 Task: Find connections with filter location Villa Allende with filter topic #healthcarewith filter profile language Potuguese with filter current company Biocon with filter school Vignan's Institute of Information Technology, Beside VSEZ, Duvvada, Gajuwaka,Vadlapudi (P.O)Pin-530049 (CC-L3) with filter industry Breweries with filter service category Life Insurance with filter keywords title Mining Engineer
Action: Mouse moved to (511, 105)
Screenshot: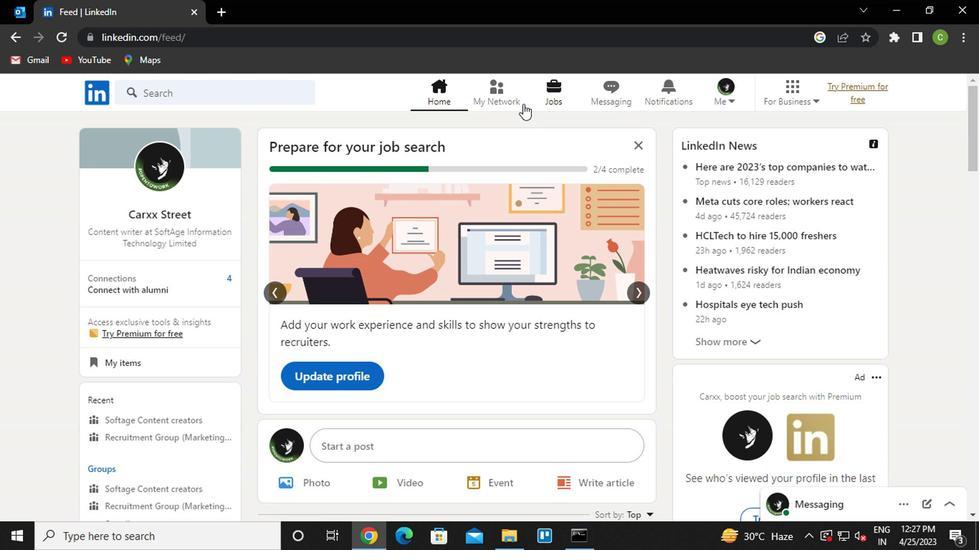 
Action: Mouse pressed left at (511, 105)
Screenshot: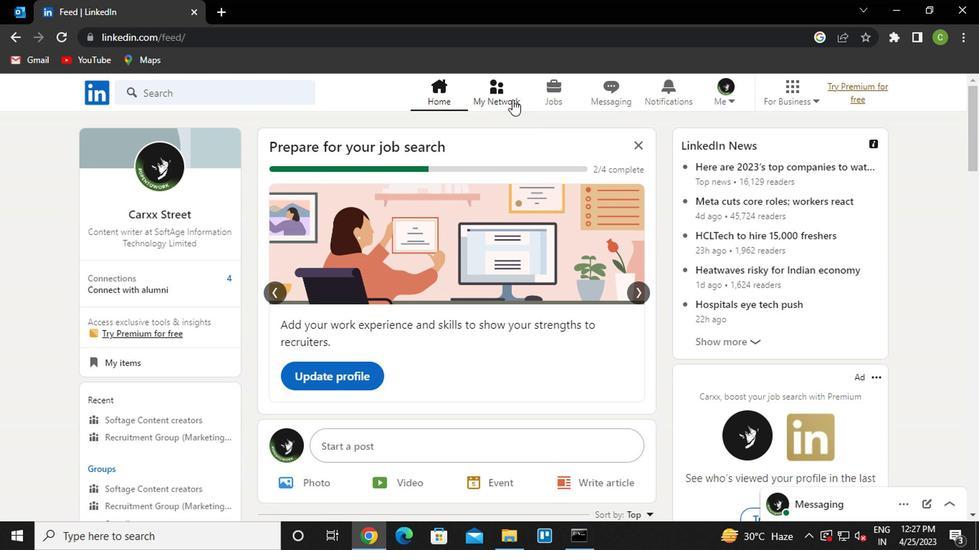 
Action: Mouse moved to (210, 182)
Screenshot: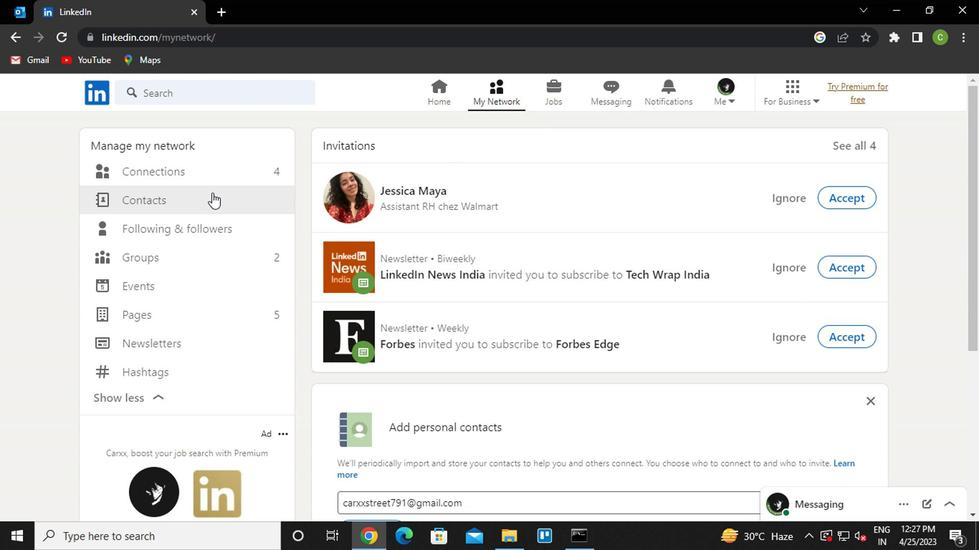 
Action: Mouse pressed left at (210, 182)
Screenshot: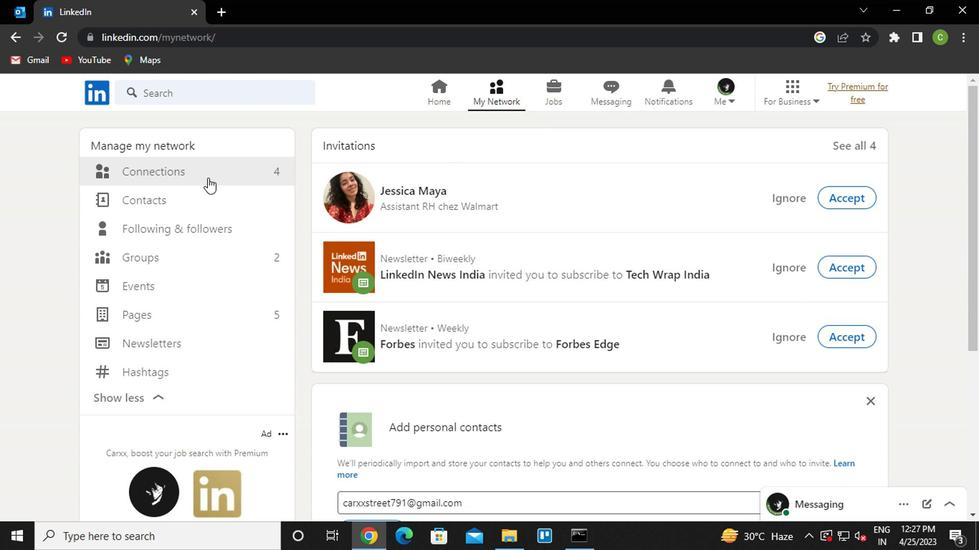
Action: Mouse moved to (574, 180)
Screenshot: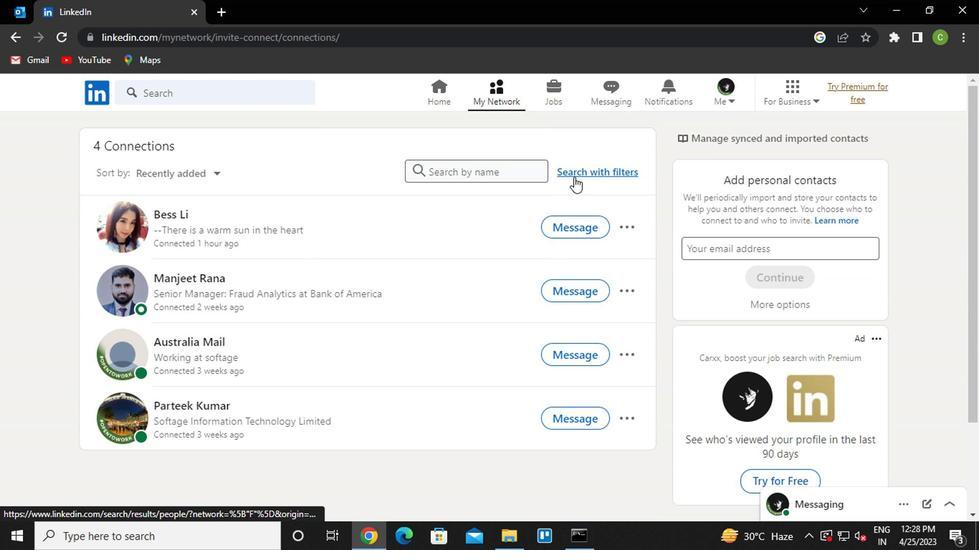 
Action: Mouse pressed left at (574, 180)
Screenshot: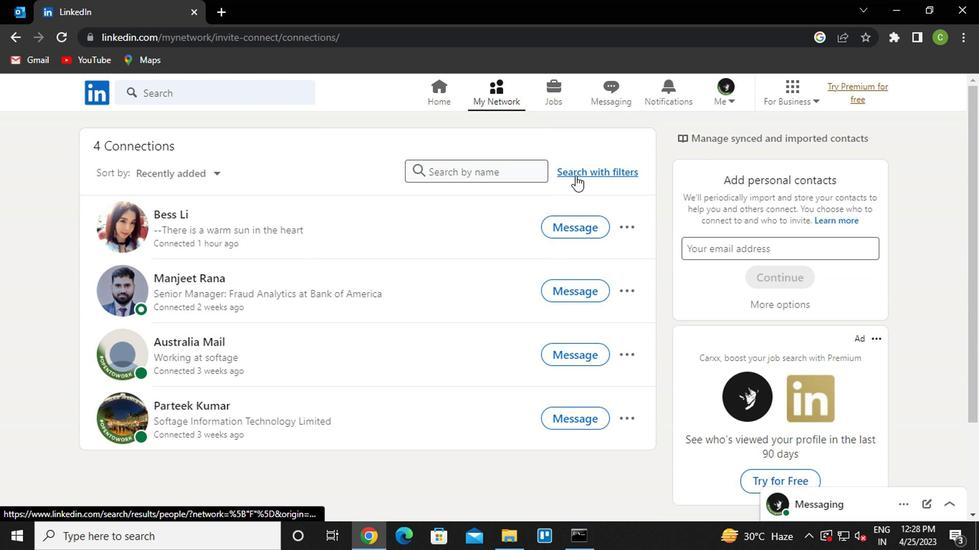 
Action: Mouse moved to (491, 139)
Screenshot: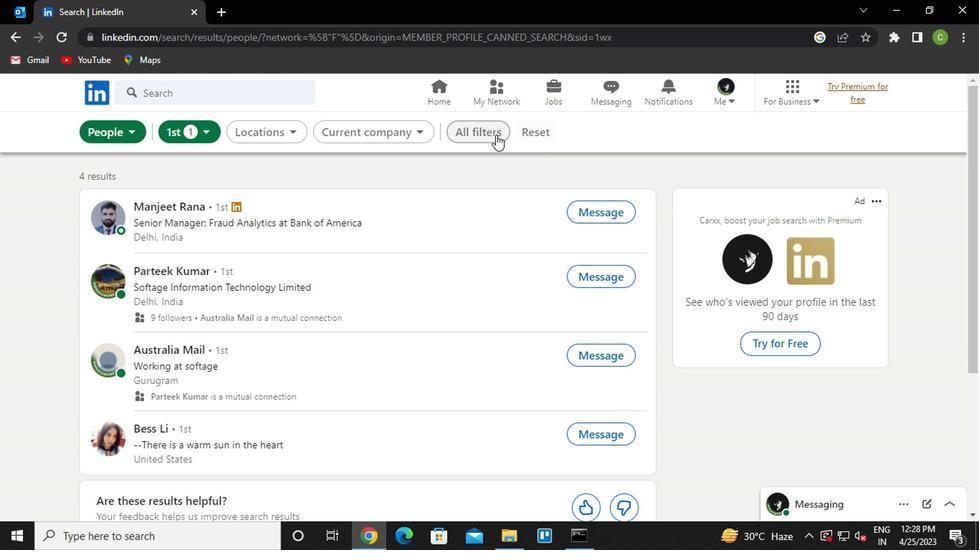 
Action: Mouse pressed left at (491, 139)
Screenshot: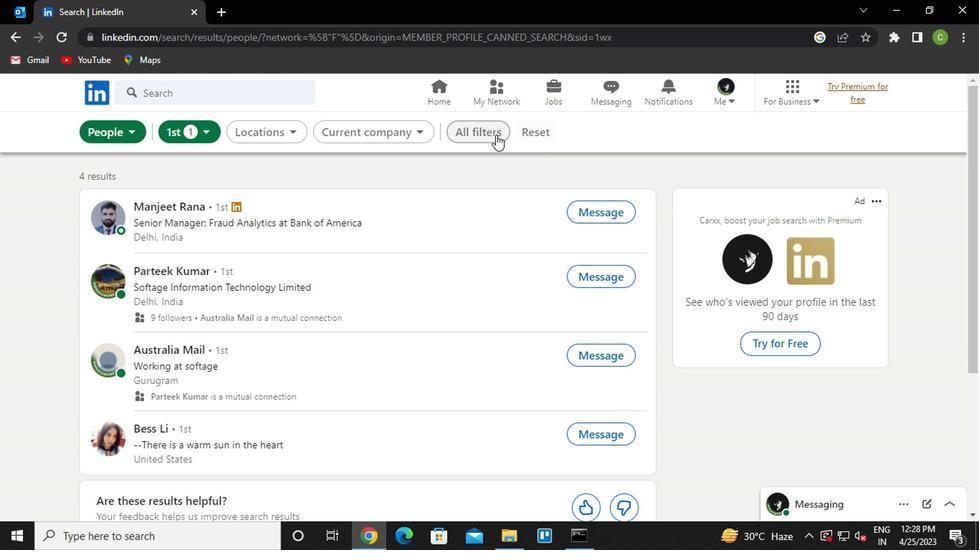
Action: Mouse moved to (765, 283)
Screenshot: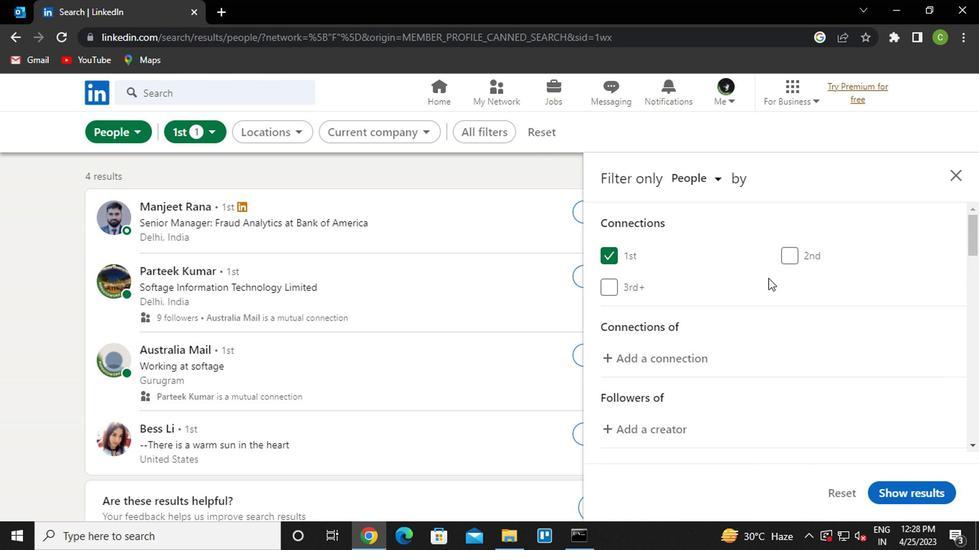 
Action: Mouse scrolled (765, 283) with delta (0, 0)
Screenshot: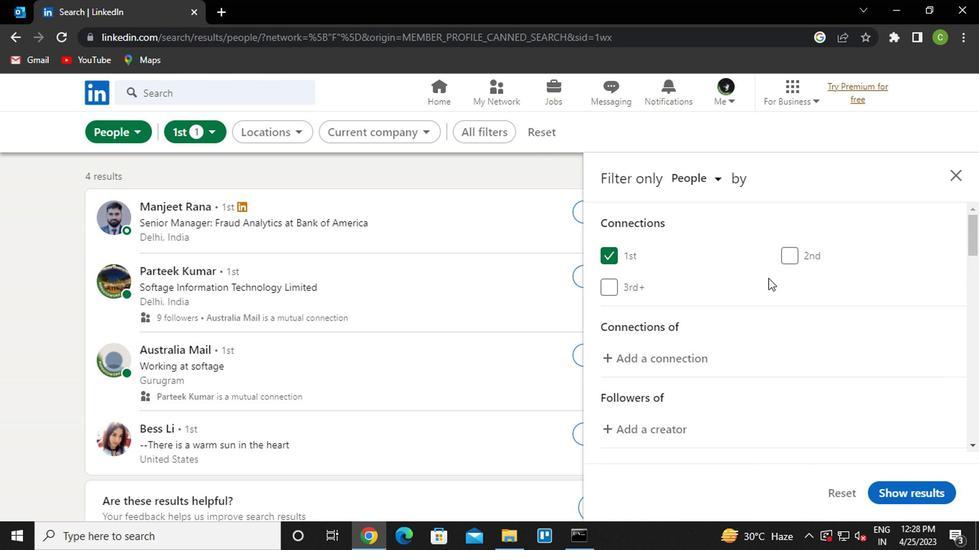 
Action: Mouse moved to (765, 287)
Screenshot: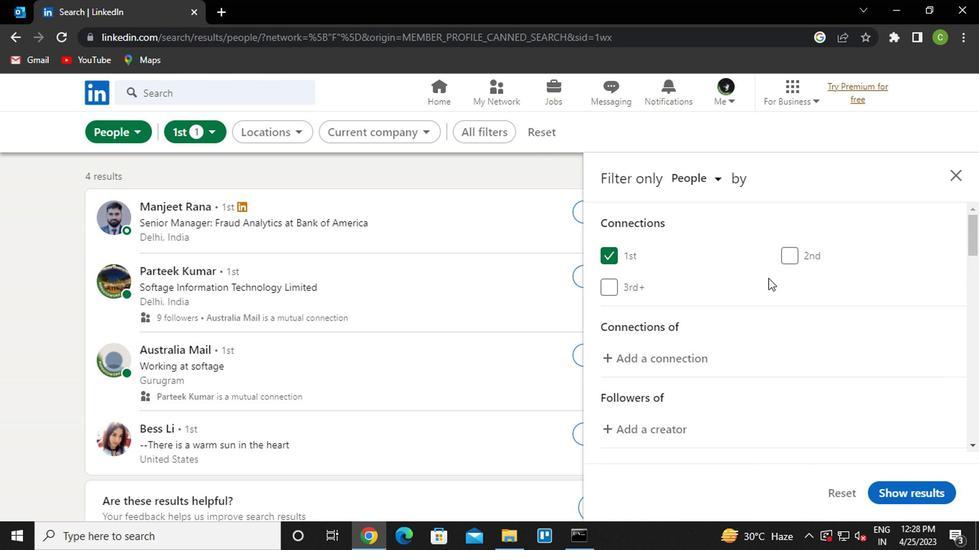 
Action: Mouse scrolled (765, 286) with delta (0, 0)
Screenshot: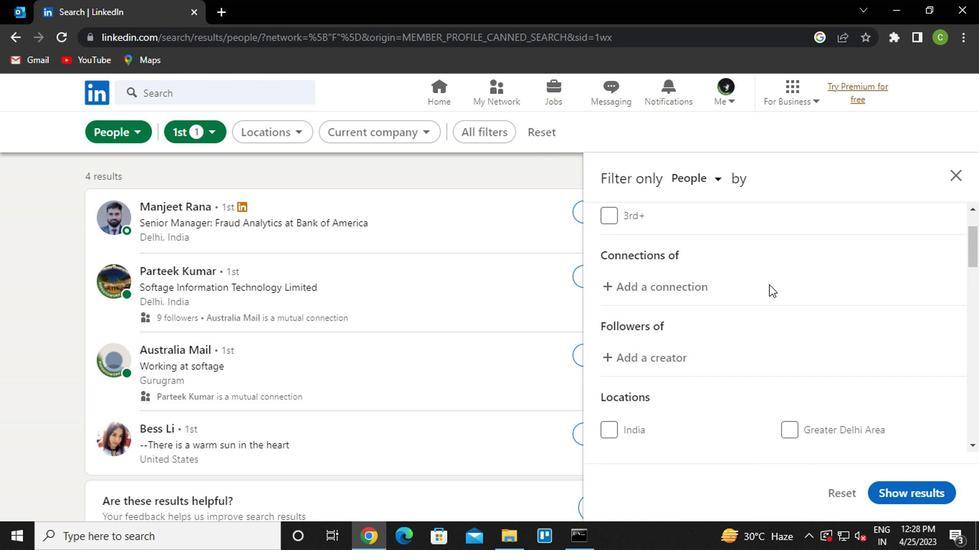 
Action: Mouse scrolled (765, 286) with delta (0, 0)
Screenshot: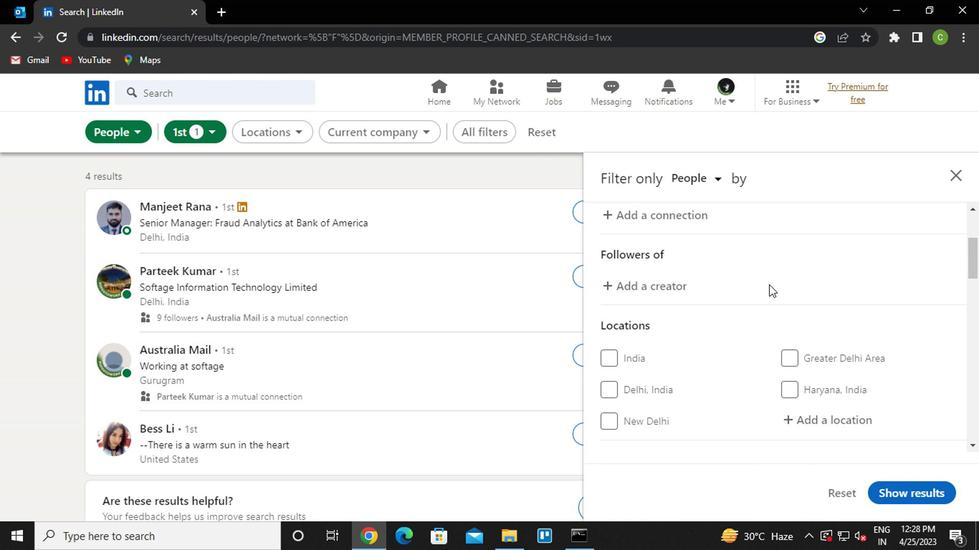 
Action: Mouse moved to (803, 345)
Screenshot: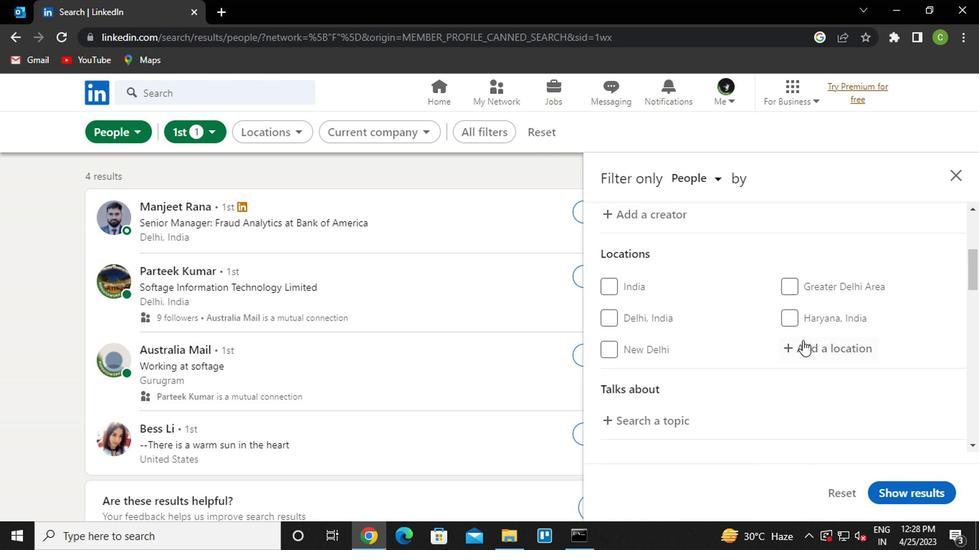 
Action: Mouse pressed left at (803, 345)
Screenshot: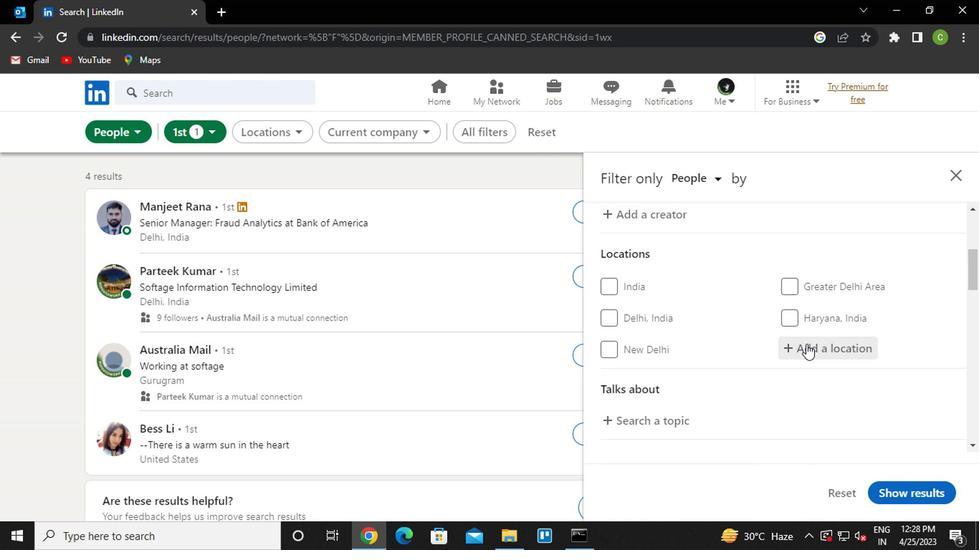 
Action: Mouse moved to (802, 347)
Screenshot: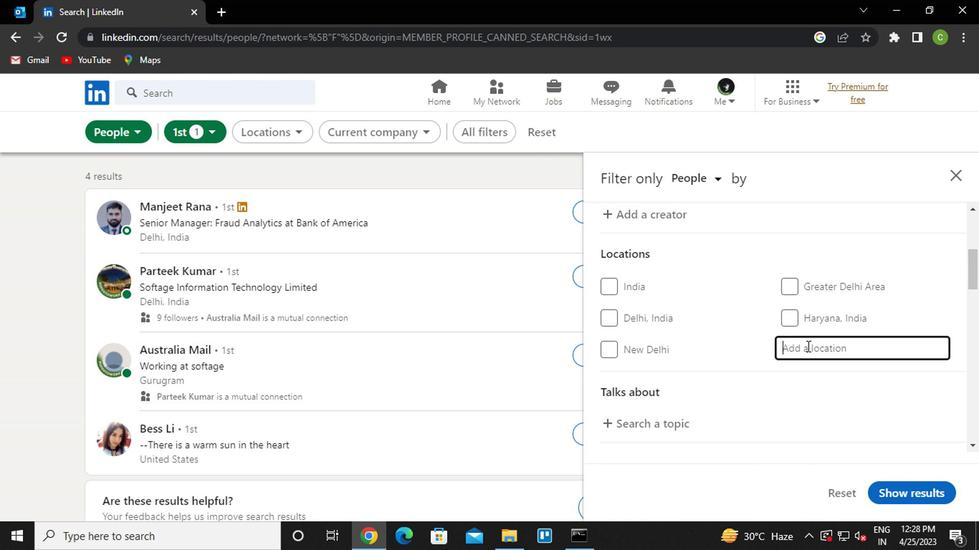 
Action: Key pressed <Key.caps_lock><Key.caps_lock>v<Key.caps_lock>illa<Key.space><Key.caps_lock>a<Key.caps_lock>llenda
Screenshot: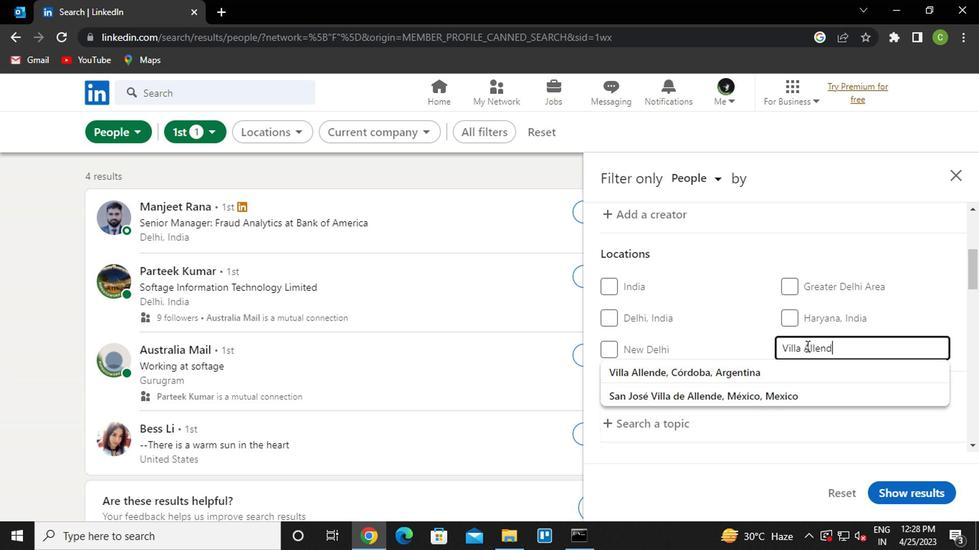 
Action: Mouse moved to (816, 357)
Screenshot: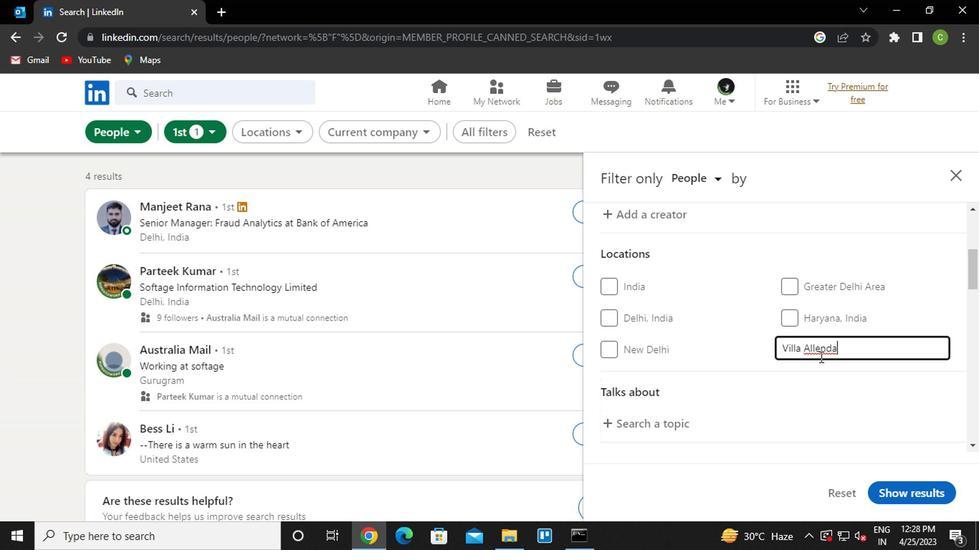 
Action: Key pressed <Key.backspace>
Screenshot: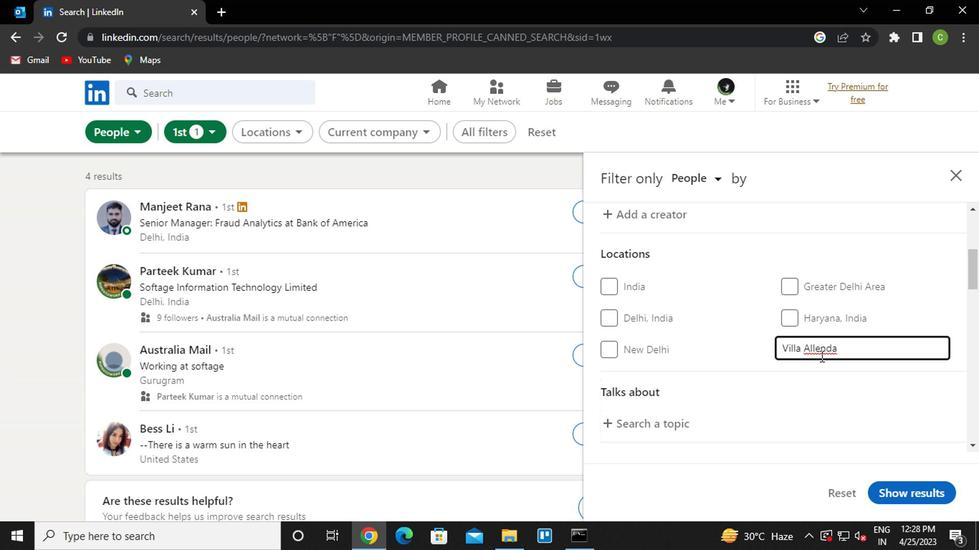 
Action: Mouse moved to (806, 370)
Screenshot: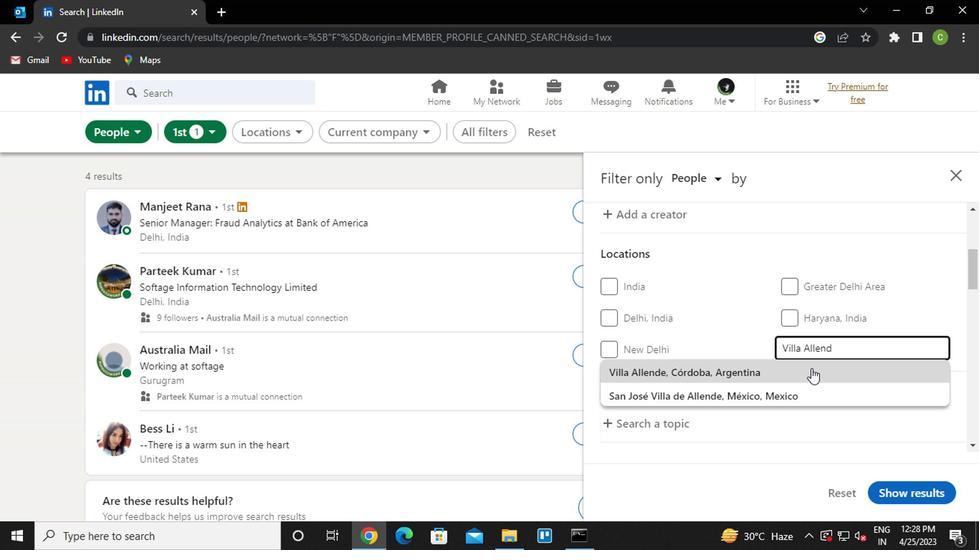 
Action: Key pressed <Key.backspace>
Screenshot: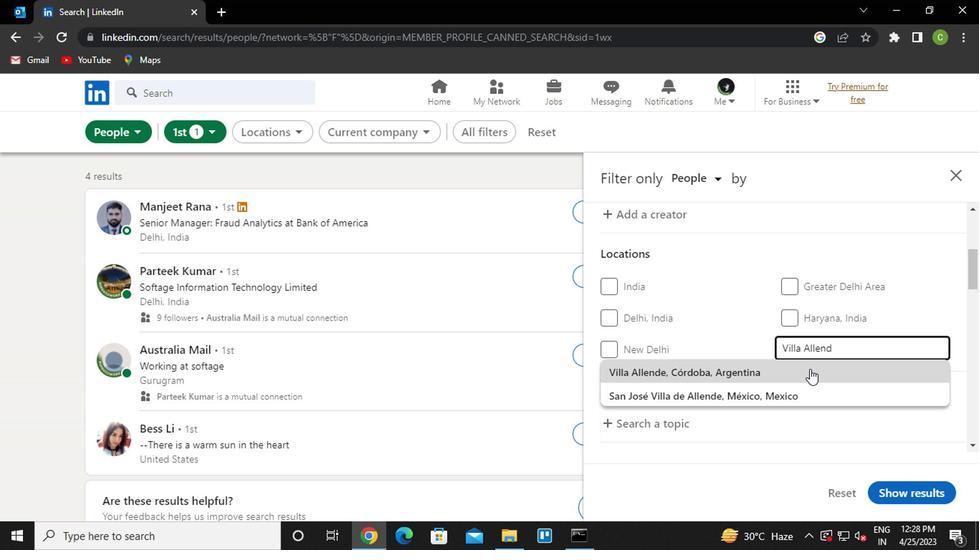 
Action: Mouse moved to (793, 373)
Screenshot: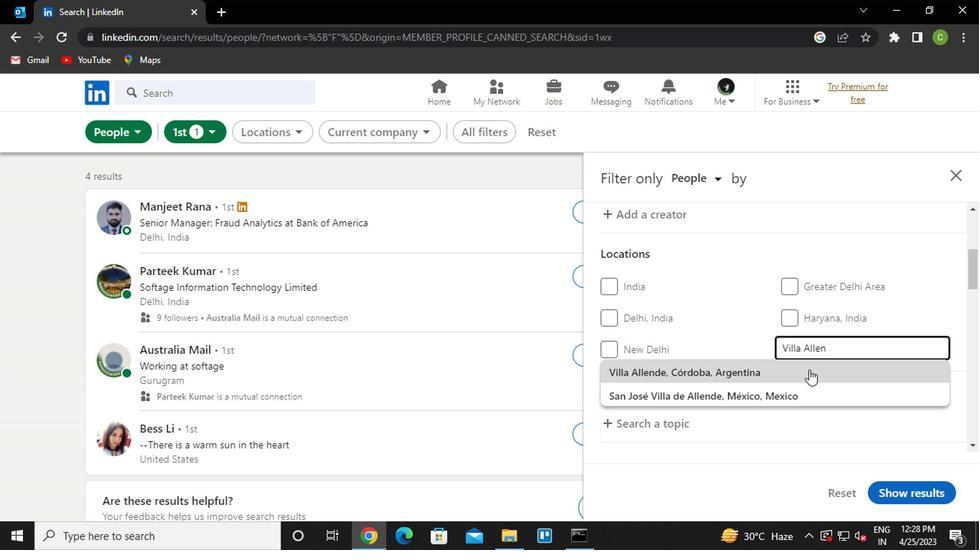 
Action: Mouse pressed left at (793, 373)
Screenshot: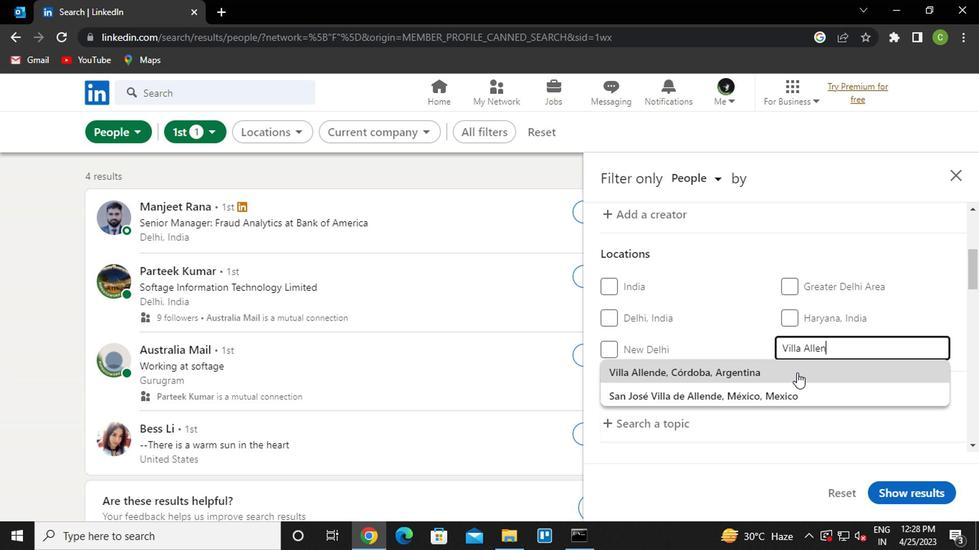 
Action: Mouse moved to (803, 354)
Screenshot: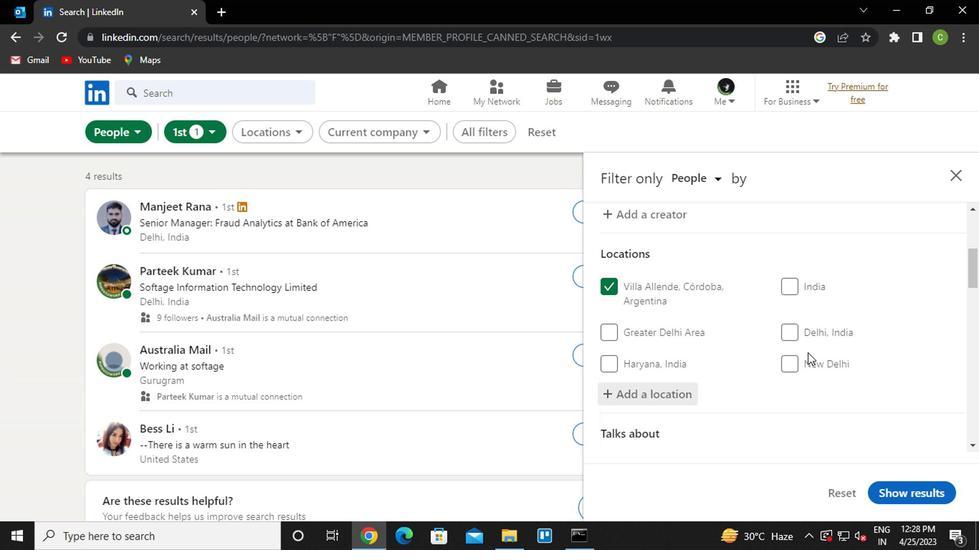 
Action: Mouse scrolled (803, 353) with delta (0, 0)
Screenshot: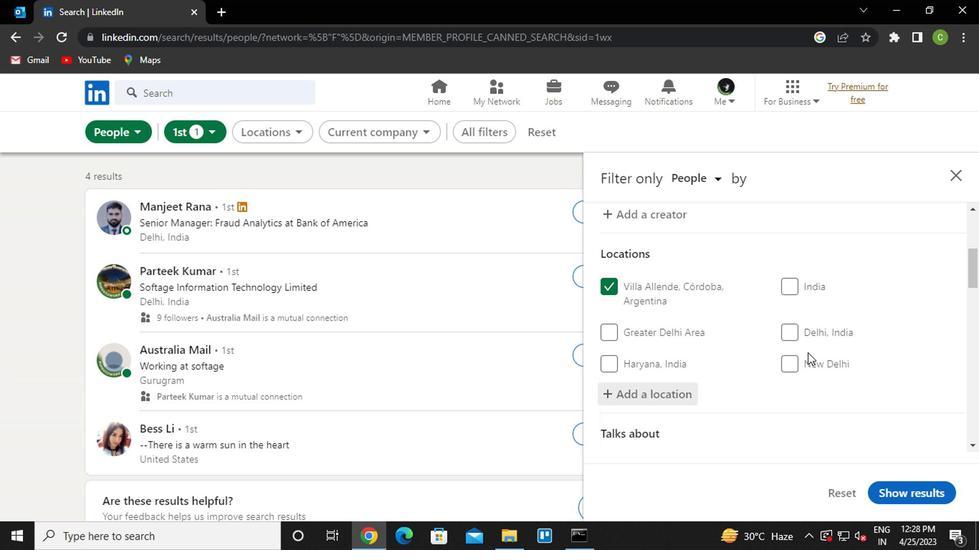 
Action: Mouse moved to (663, 393)
Screenshot: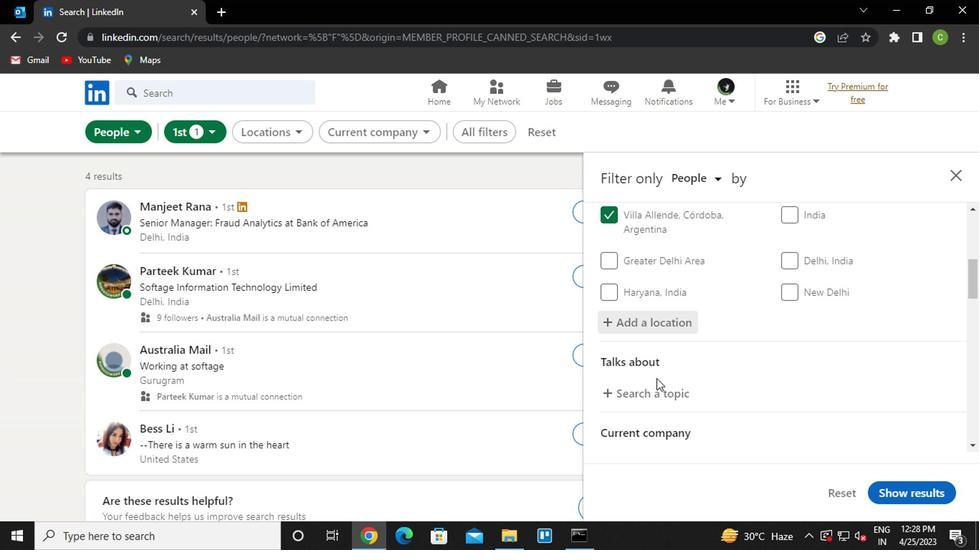 
Action: Mouse pressed left at (663, 393)
Screenshot: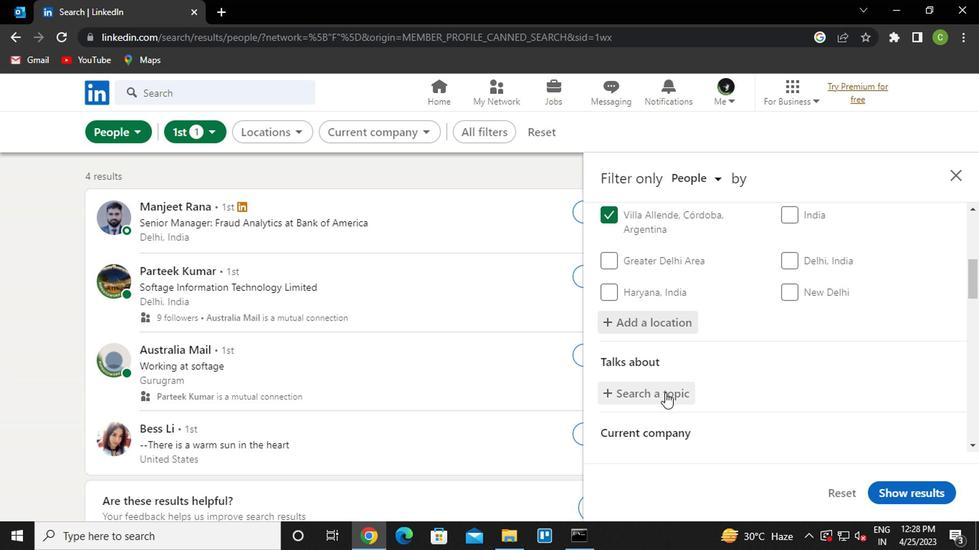 
Action: Mouse moved to (664, 394)
Screenshot: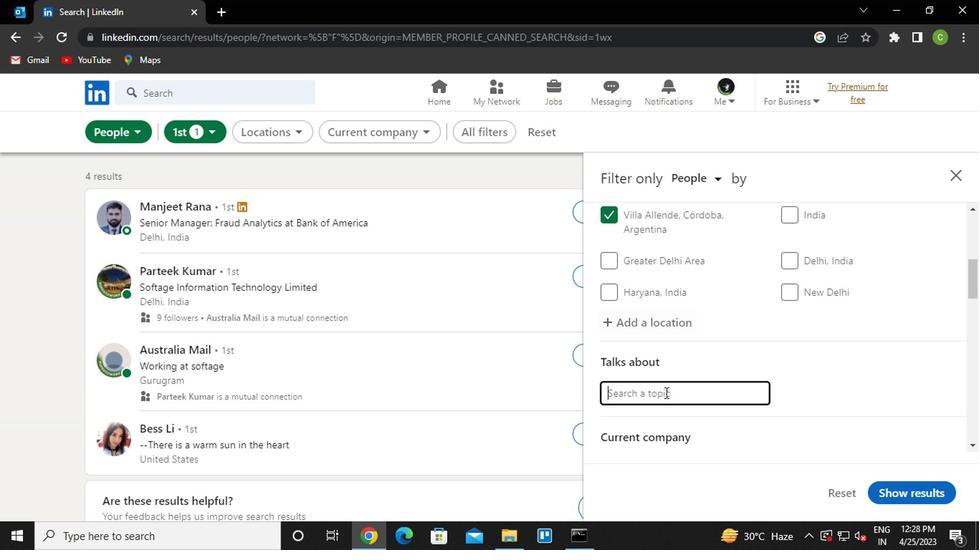 
Action: Key pressed <Key.shift>#HEALTHCARE
Screenshot: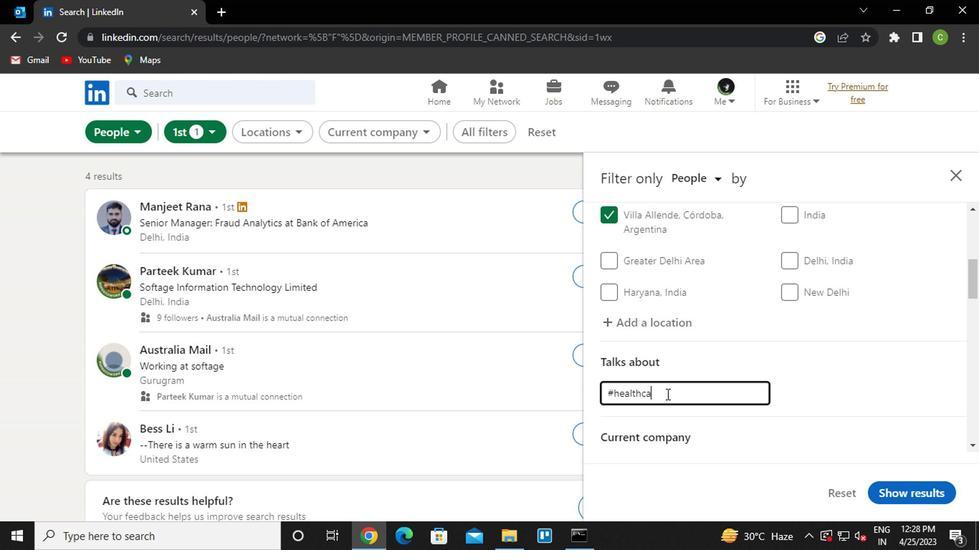
Action: Mouse moved to (797, 397)
Screenshot: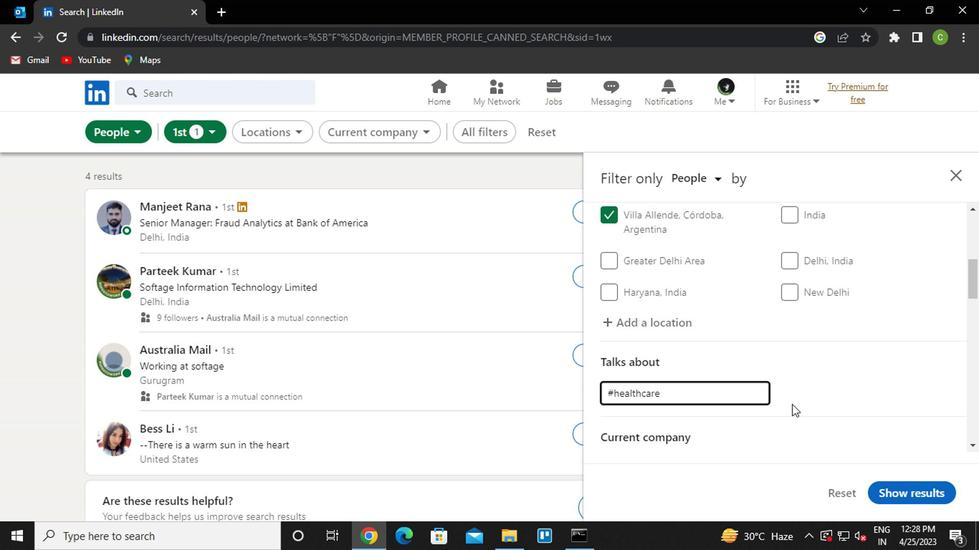 
Action: Mouse pressed left at (797, 397)
Screenshot: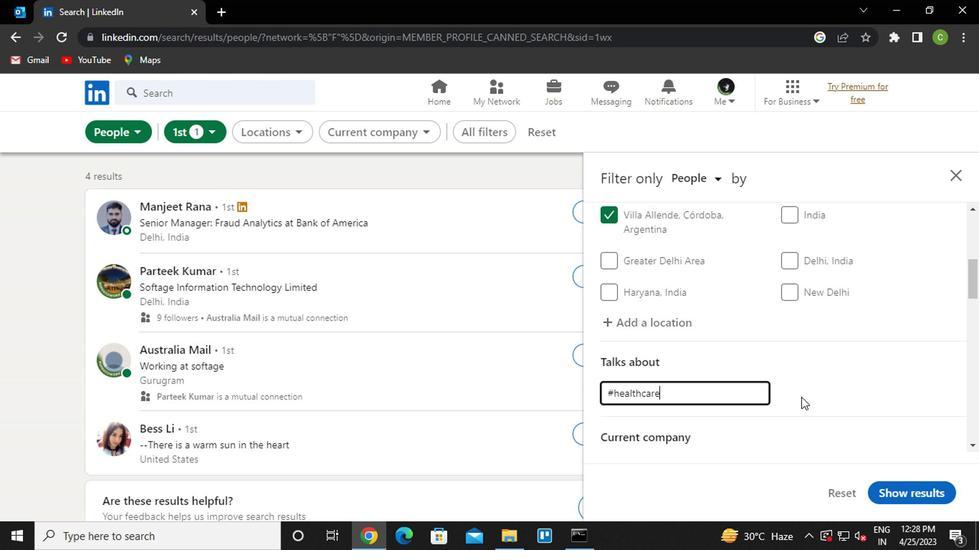 
Action: Mouse moved to (807, 389)
Screenshot: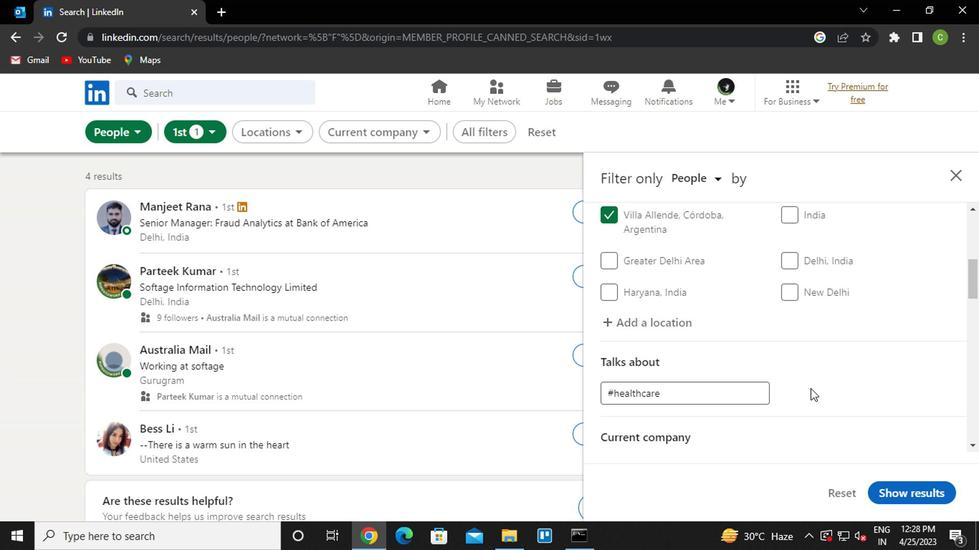 
Action: Mouse scrolled (807, 388) with delta (0, 0)
Screenshot: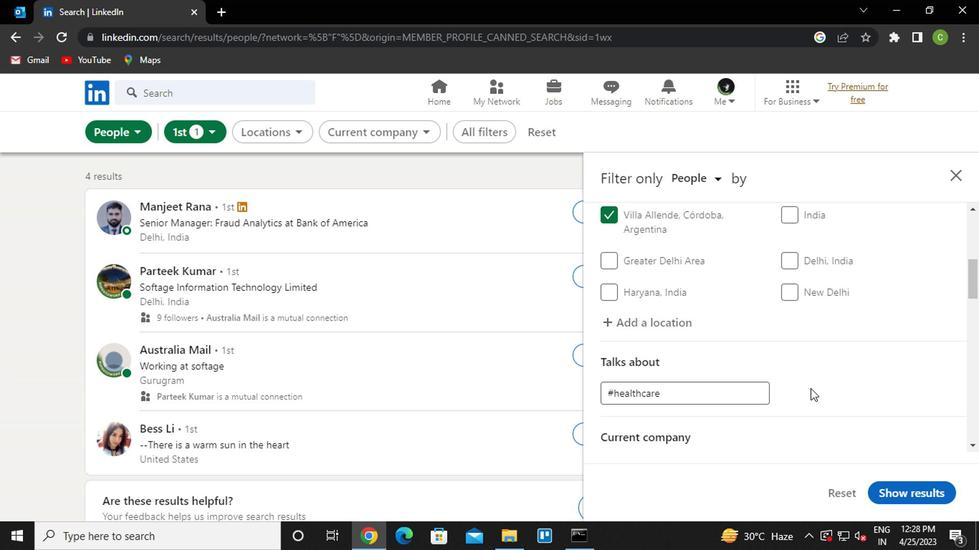 
Action: Mouse moved to (806, 389)
Screenshot: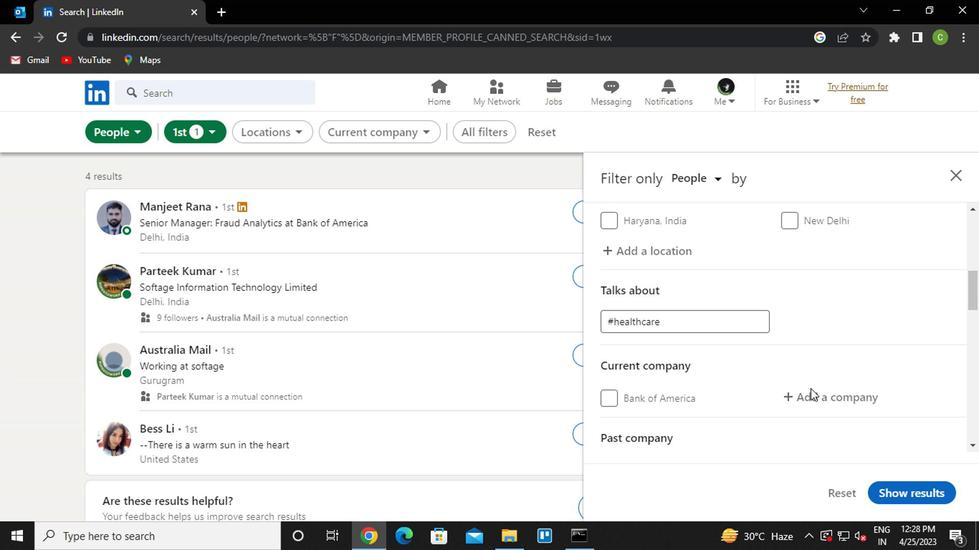 
Action: Mouse scrolled (806, 388) with delta (0, 0)
Screenshot: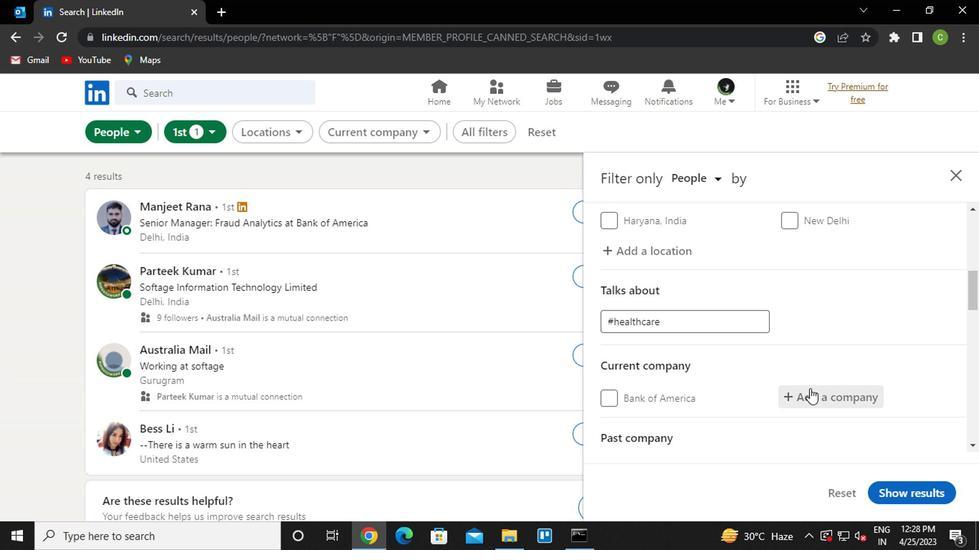 
Action: Mouse moved to (814, 328)
Screenshot: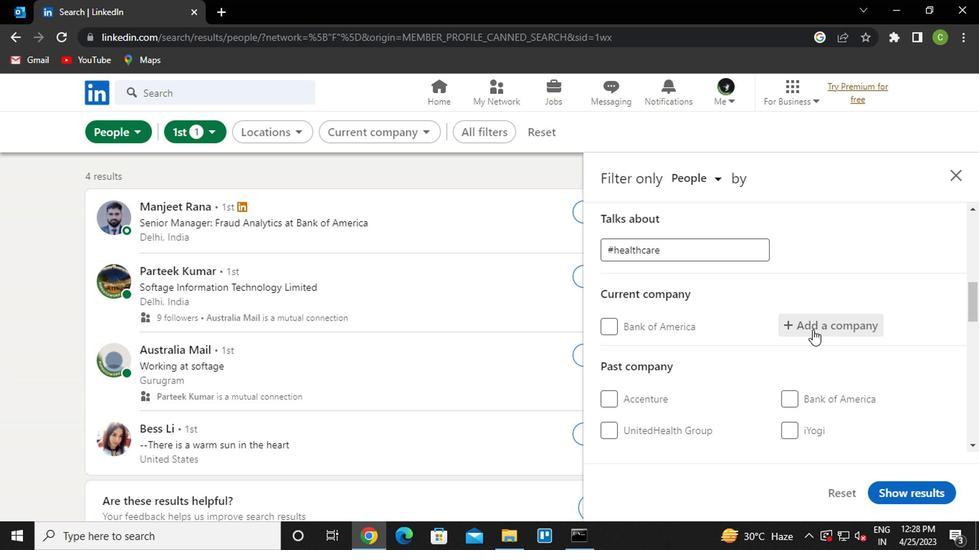 
Action: Mouse pressed left at (814, 328)
Screenshot: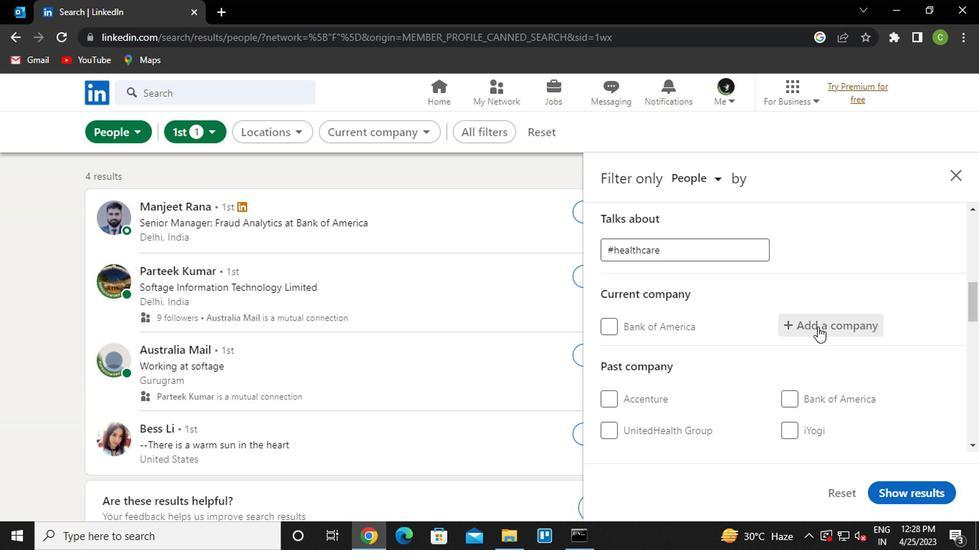
Action: Mouse moved to (811, 330)
Screenshot: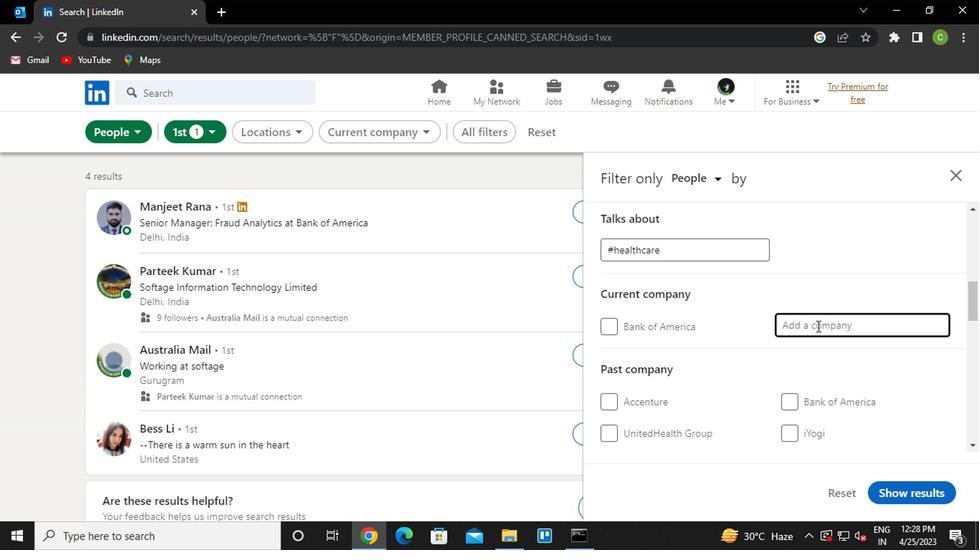 
Action: Key pressed <Key.caps_lock>B<Key.caps_lock>IOCON
Screenshot: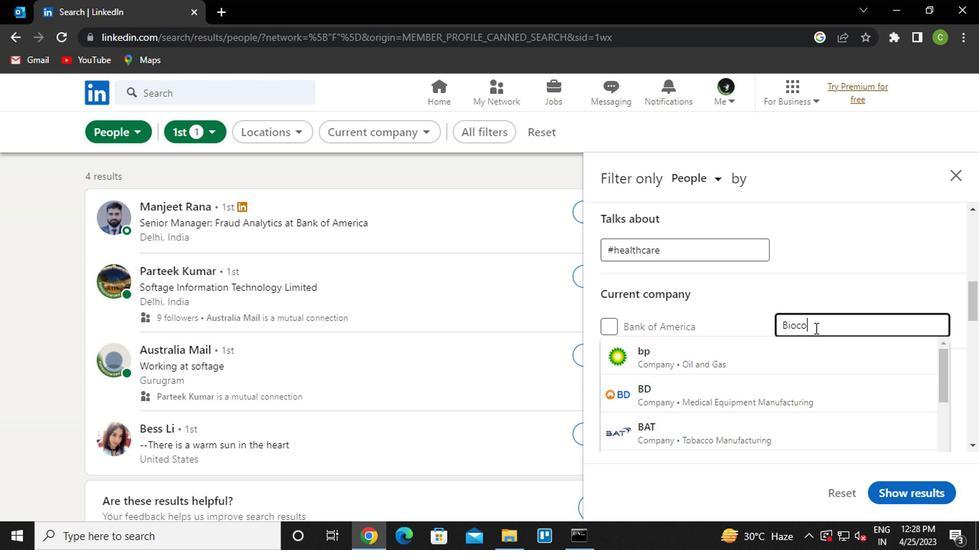 
Action: Mouse moved to (762, 362)
Screenshot: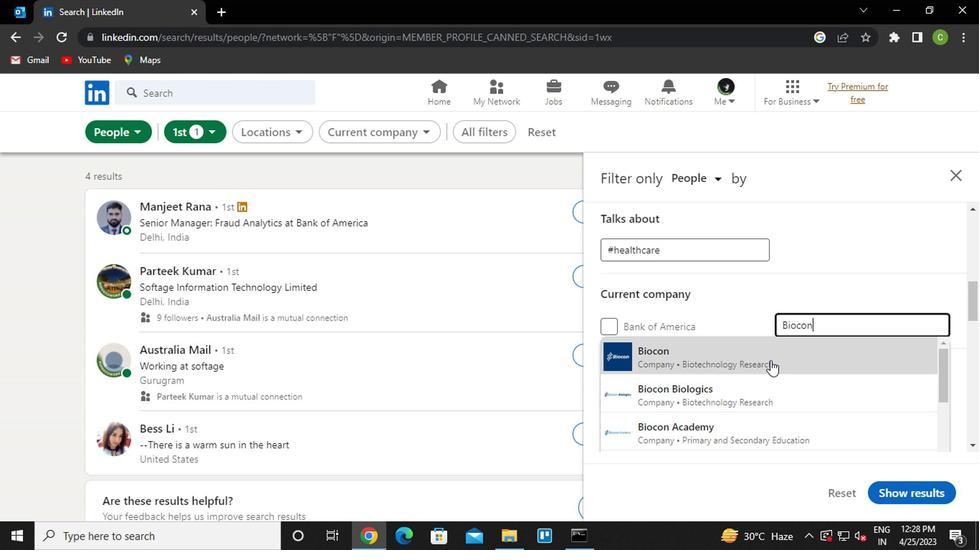 
Action: Mouse pressed left at (762, 362)
Screenshot: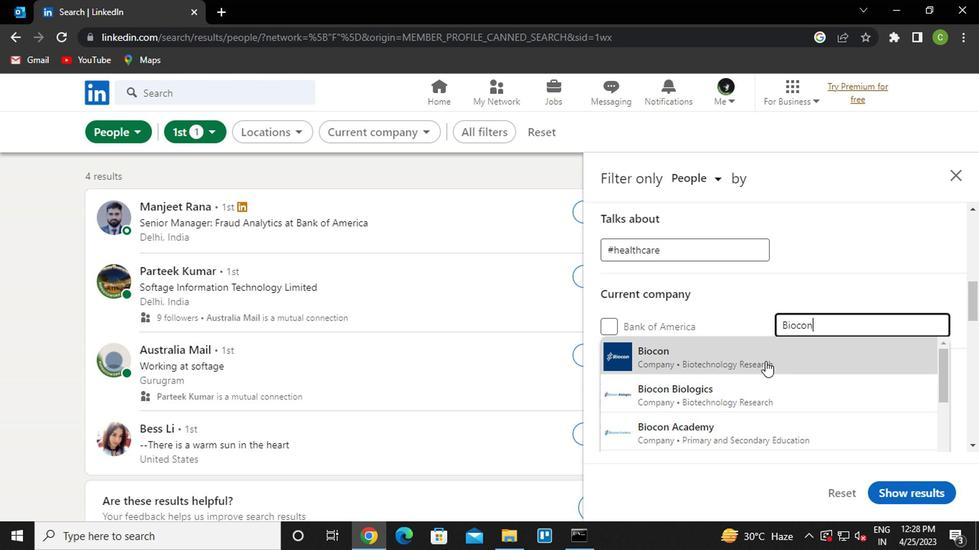 
Action: Mouse moved to (792, 339)
Screenshot: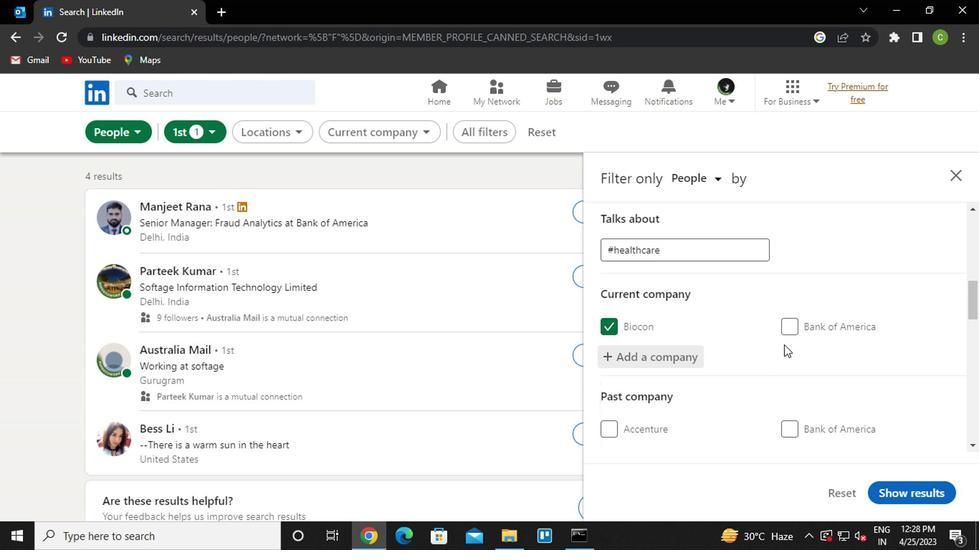 
Action: Mouse scrolled (792, 338) with delta (0, 0)
Screenshot: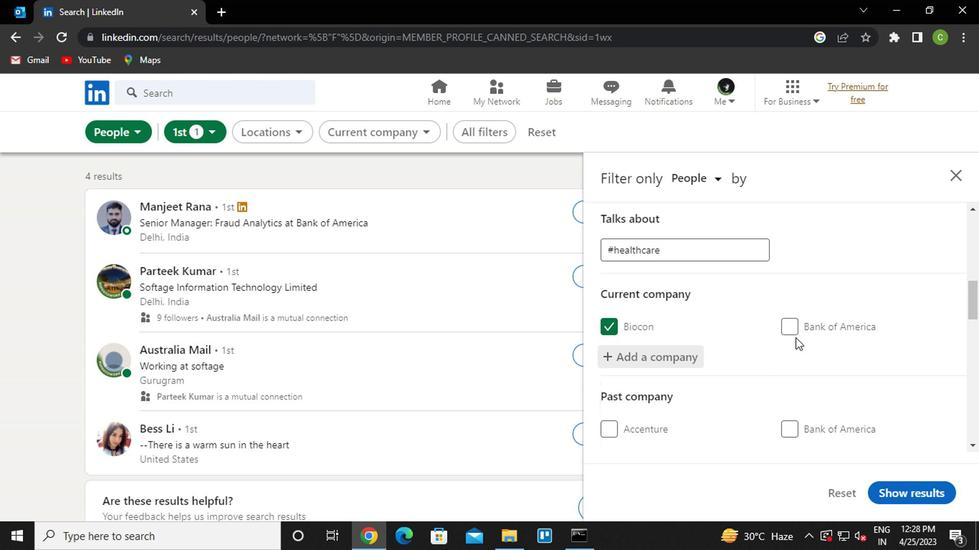 
Action: Mouse scrolled (792, 338) with delta (0, 0)
Screenshot: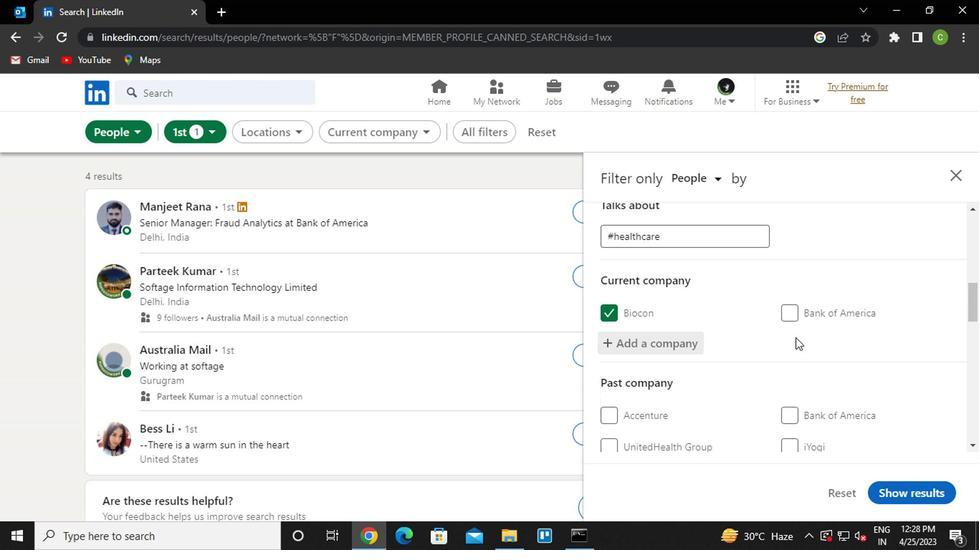 
Action: Mouse moved to (781, 335)
Screenshot: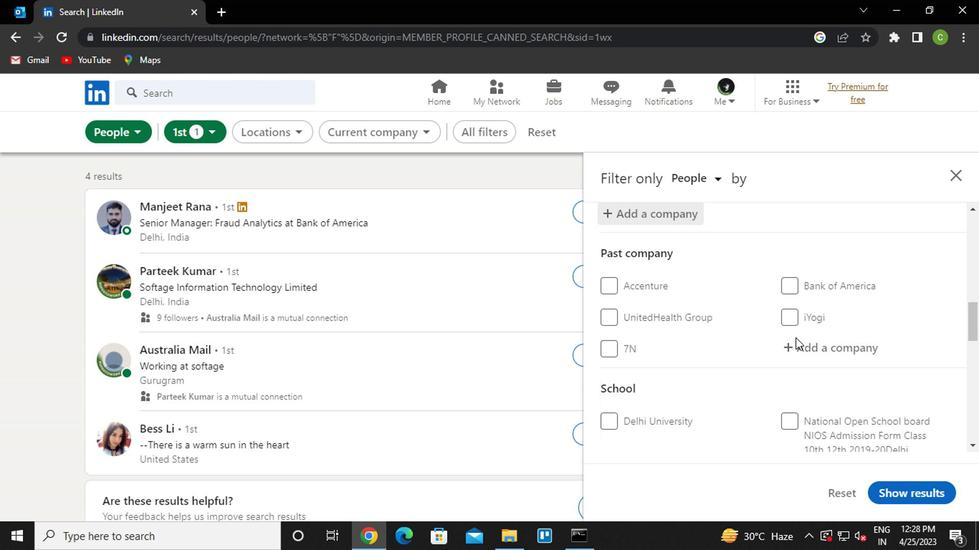 
Action: Mouse scrolled (781, 334) with delta (0, 0)
Screenshot: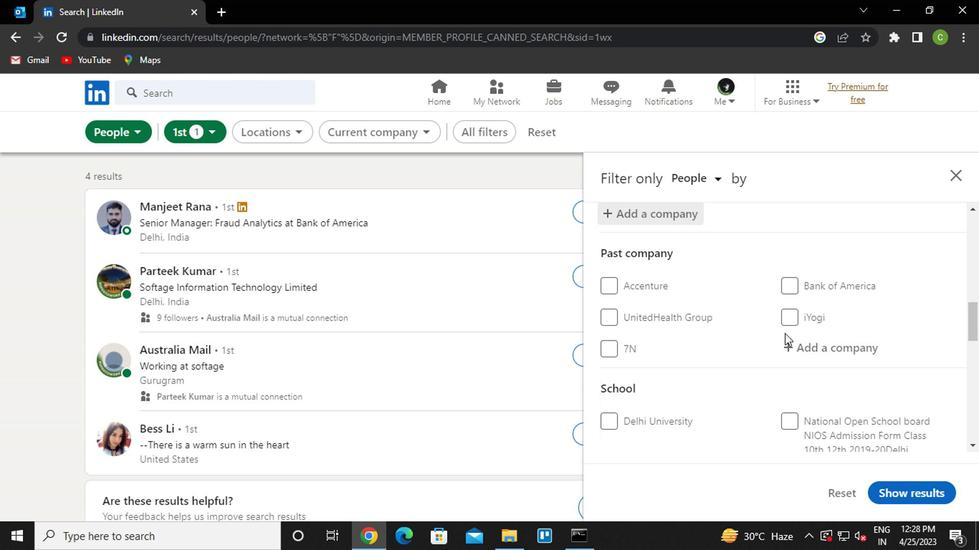
Action: Mouse moved to (781, 335)
Screenshot: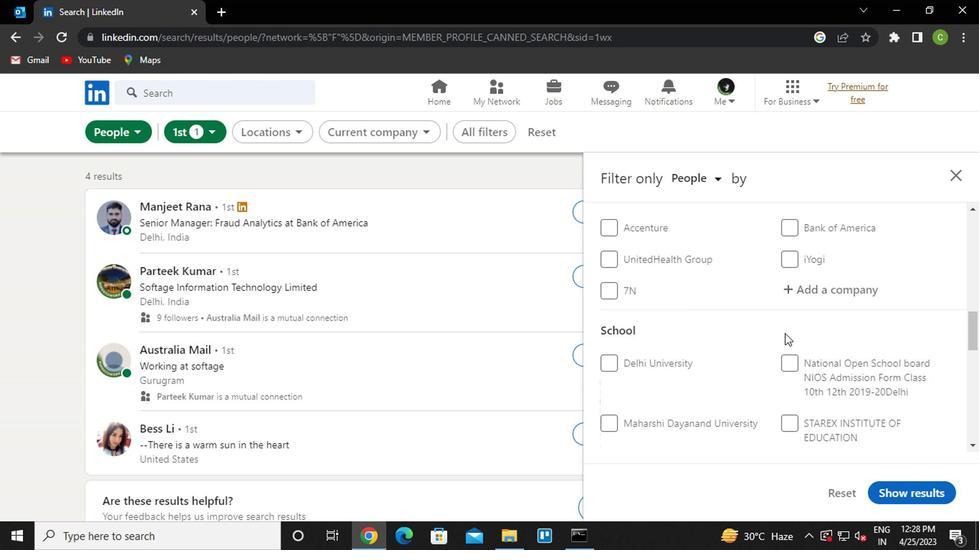 
Action: Mouse scrolled (781, 334) with delta (0, 0)
Screenshot: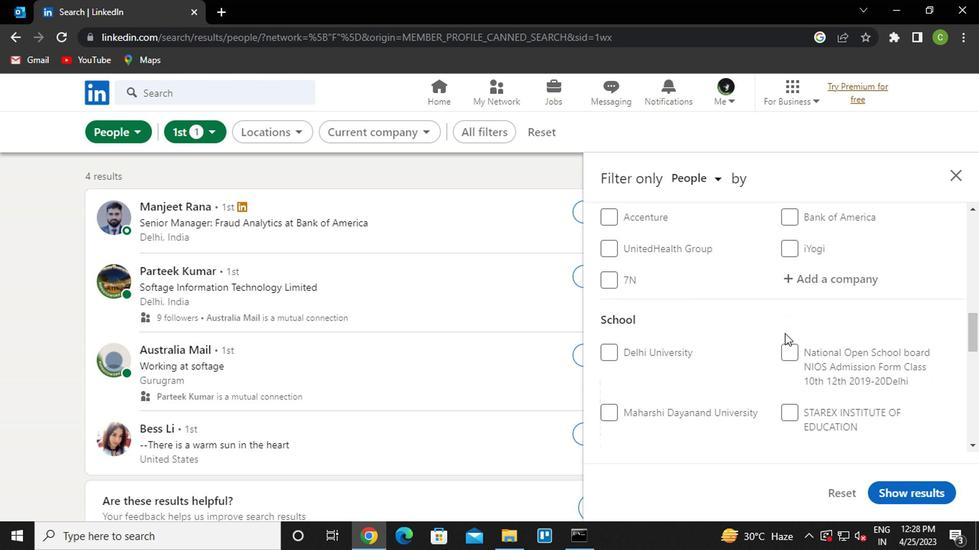 
Action: Mouse scrolled (781, 334) with delta (0, 0)
Screenshot: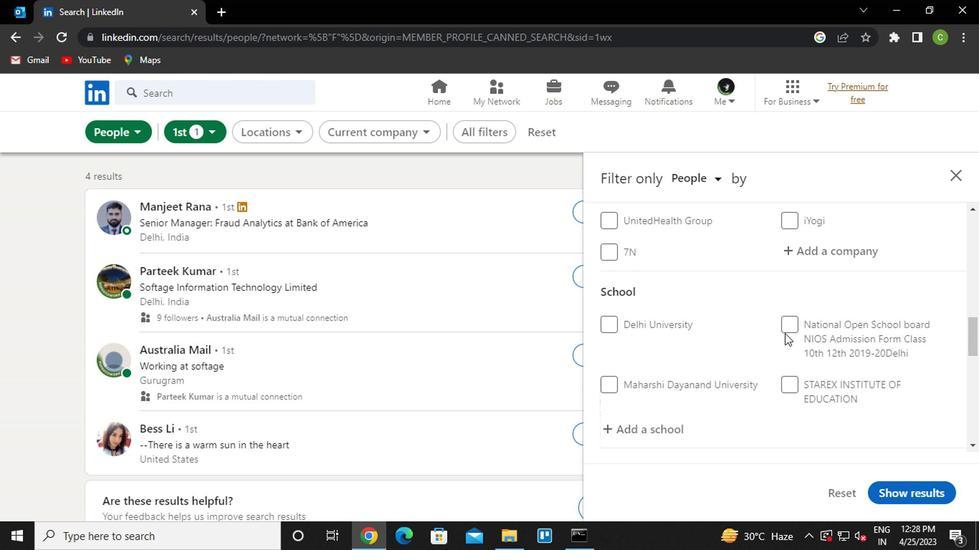 
Action: Mouse moved to (658, 306)
Screenshot: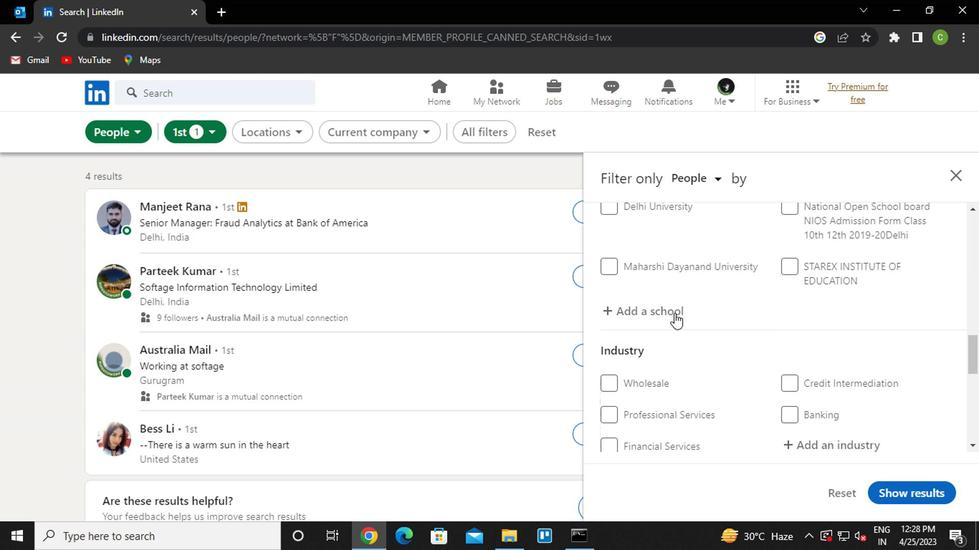 
Action: Mouse pressed left at (658, 306)
Screenshot: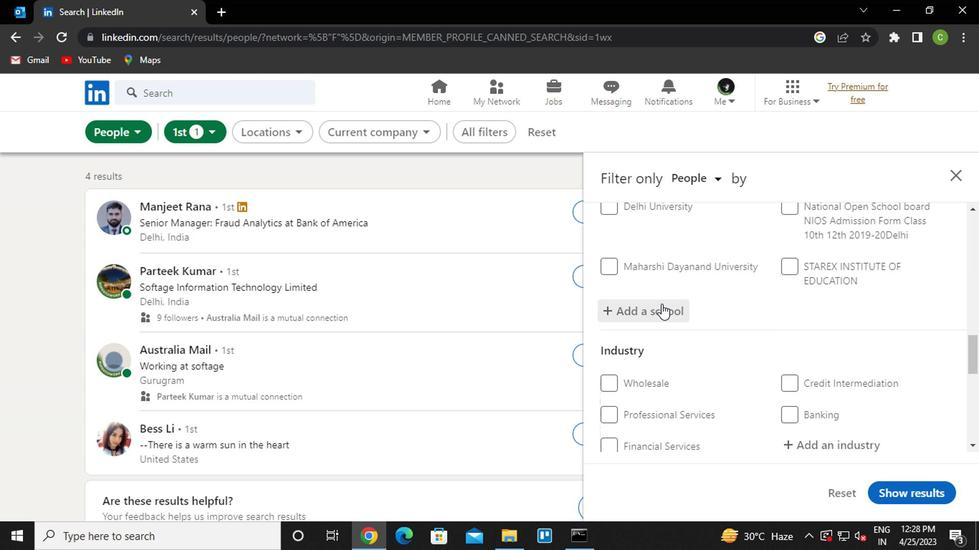 
Action: Mouse moved to (721, 297)
Screenshot: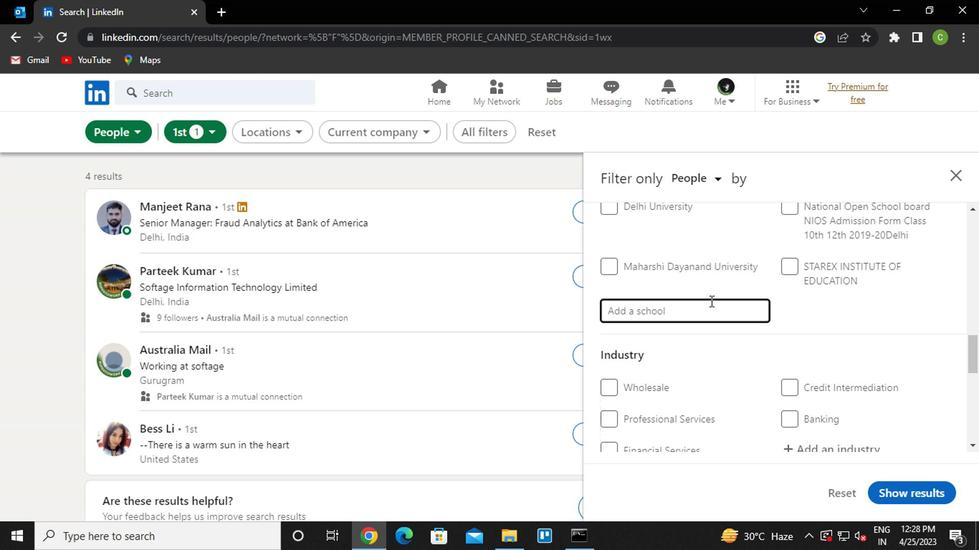 
Action: Key pressed <Key.caps_lock>V<Key.caps_lock>IGNAN
Screenshot: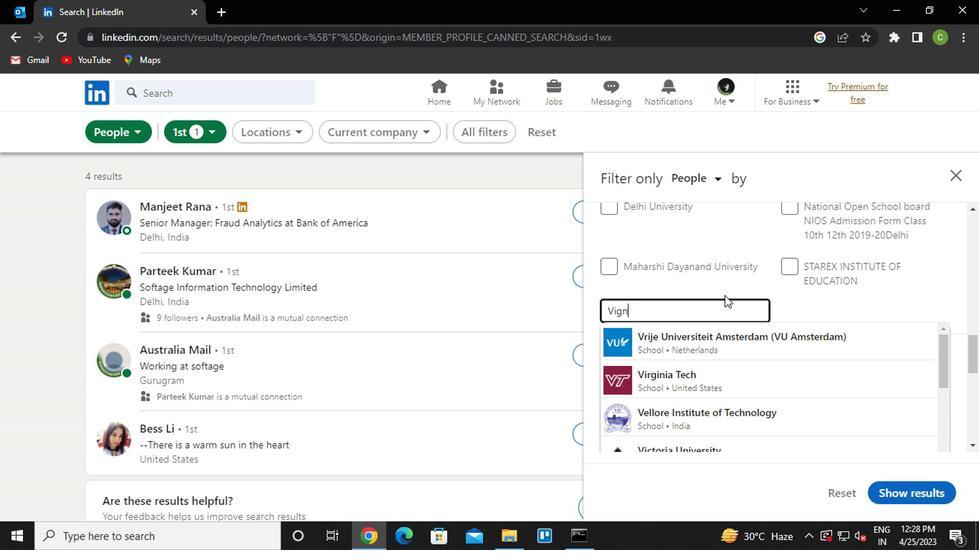 
Action: Mouse moved to (744, 383)
Screenshot: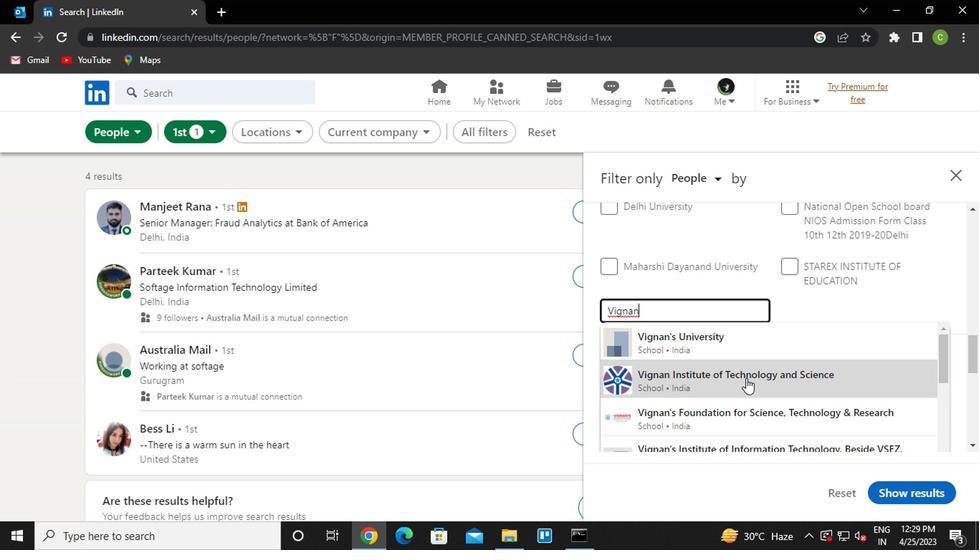 
Action: Mouse pressed left at (744, 383)
Screenshot: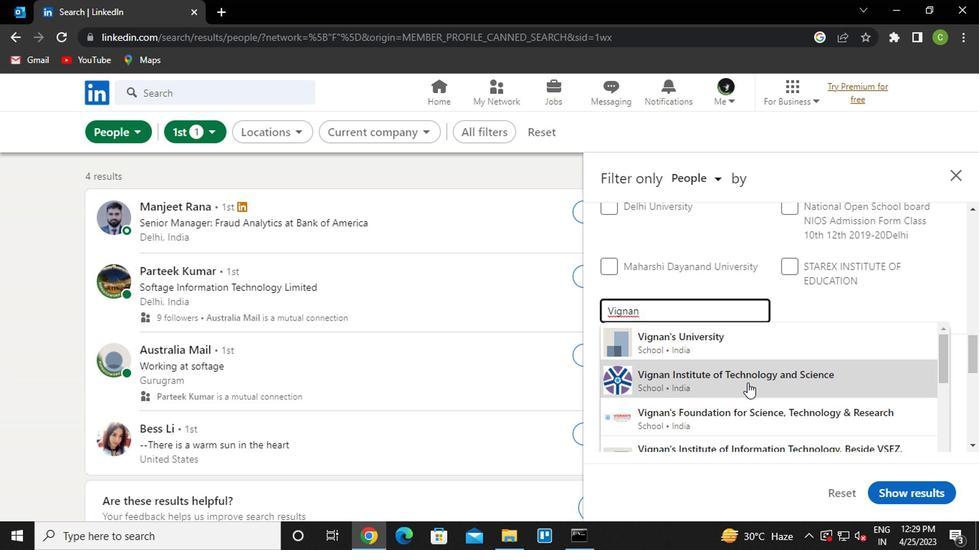 
Action: Mouse moved to (745, 375)
Screenshot: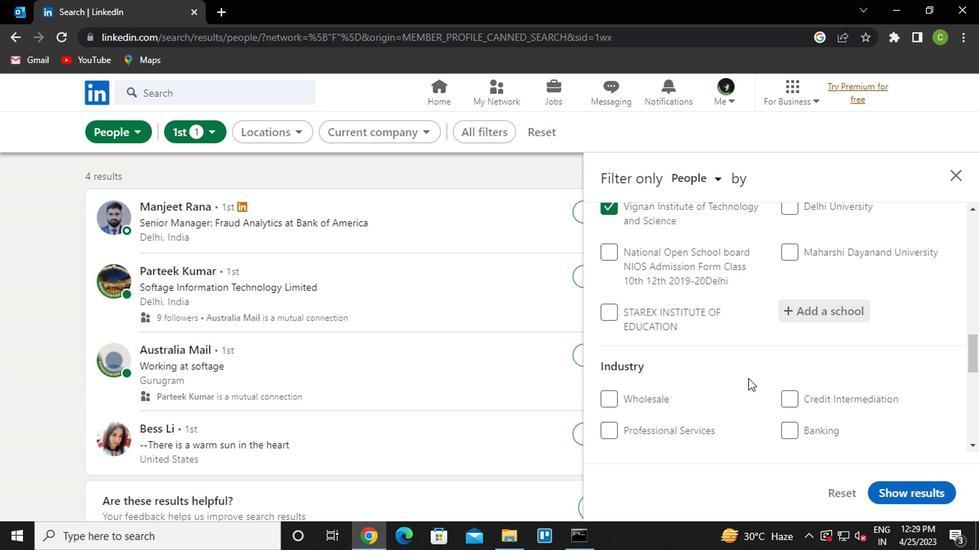 
Action: Mouse scrolled (745, 374) with delta (0, -1)
Screenshot: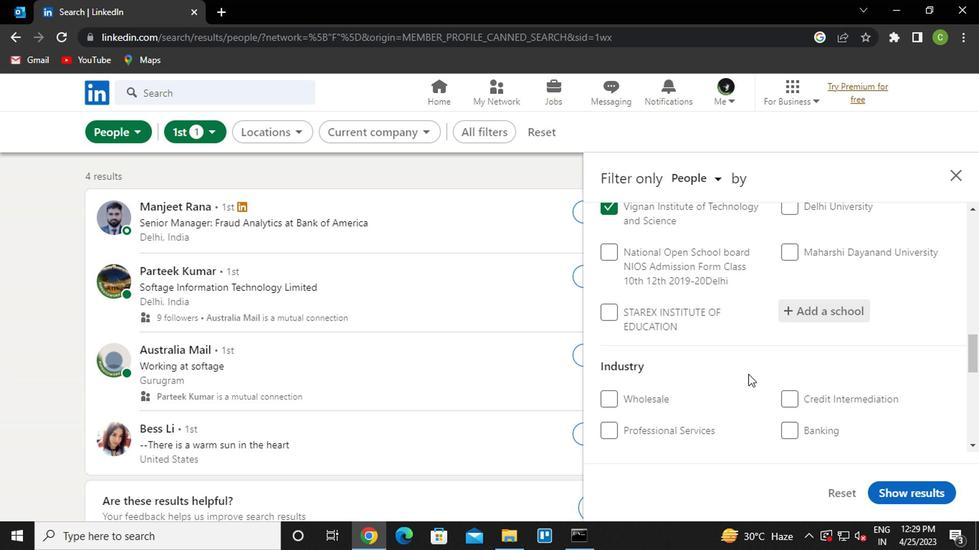 
Action: Mouse moved to (732, 377)
Screenshot: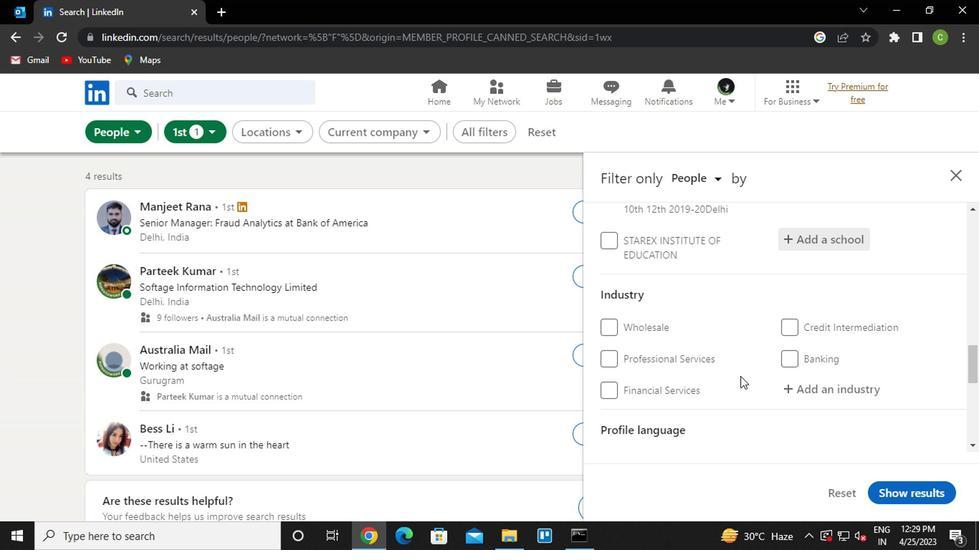 
Action: Mouse scrolled (732, 376) with delta (0, -1)
Screenshot: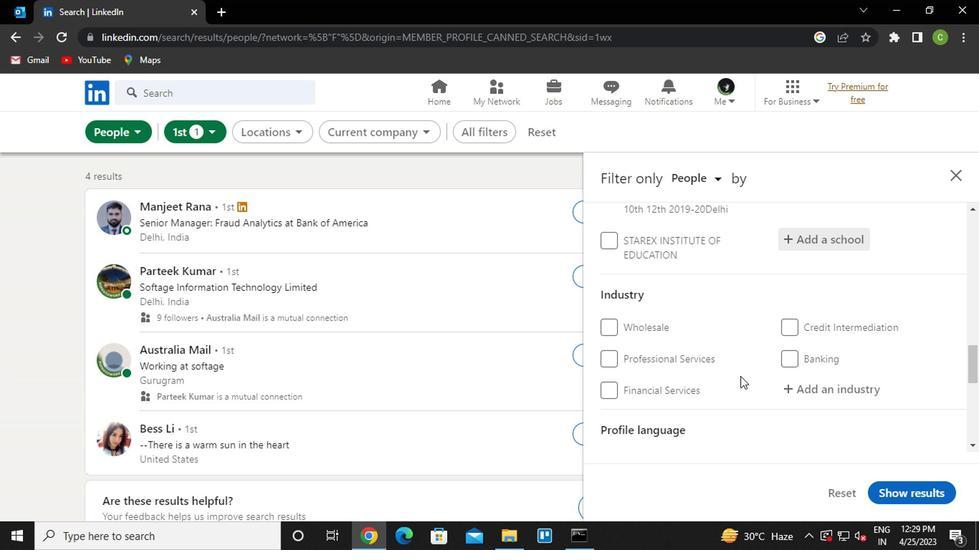 
Action: Mouse moved to (803, 318)
Screenshot: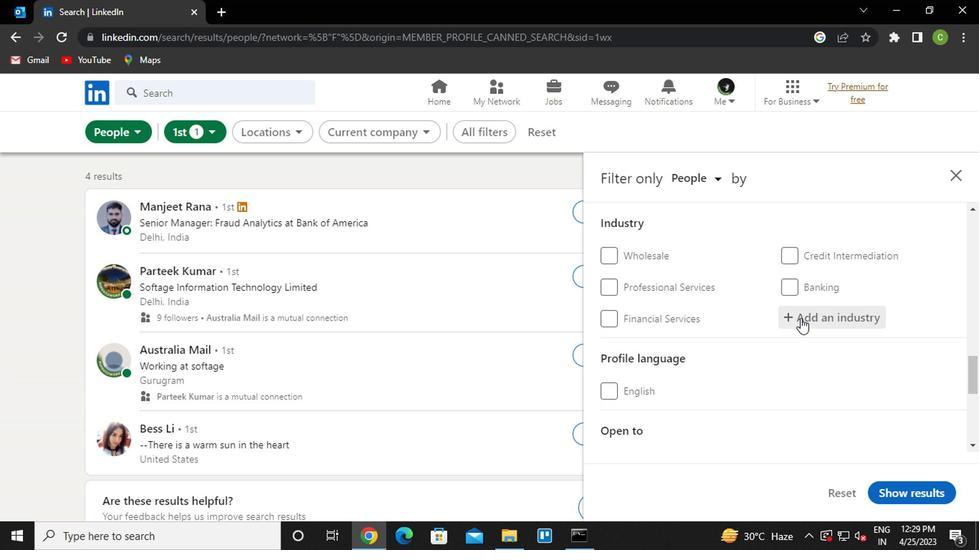 
Action: Mouse pressed left at (803, 318)
Screenshot: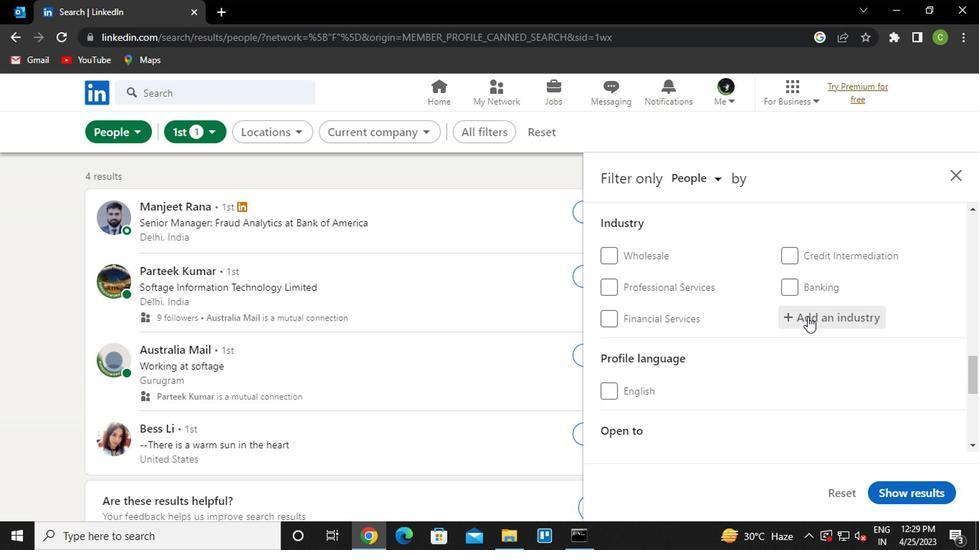 
Action: Key pressed <Key.caps_lock>B<Key.caps_lock>REWERIES<Key.down><Key.enter>
Screenshot: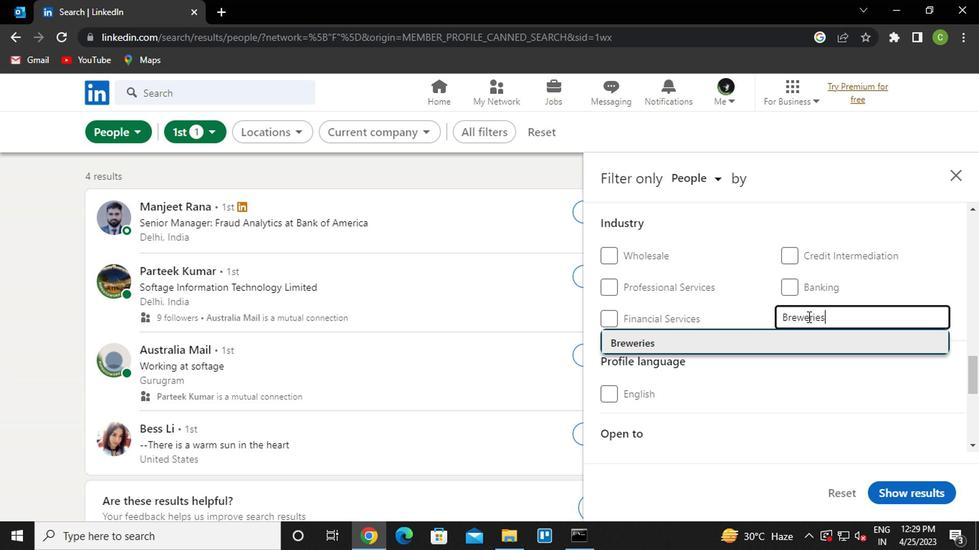 
Action: Mouse moved to (808, 309)
Screenshot: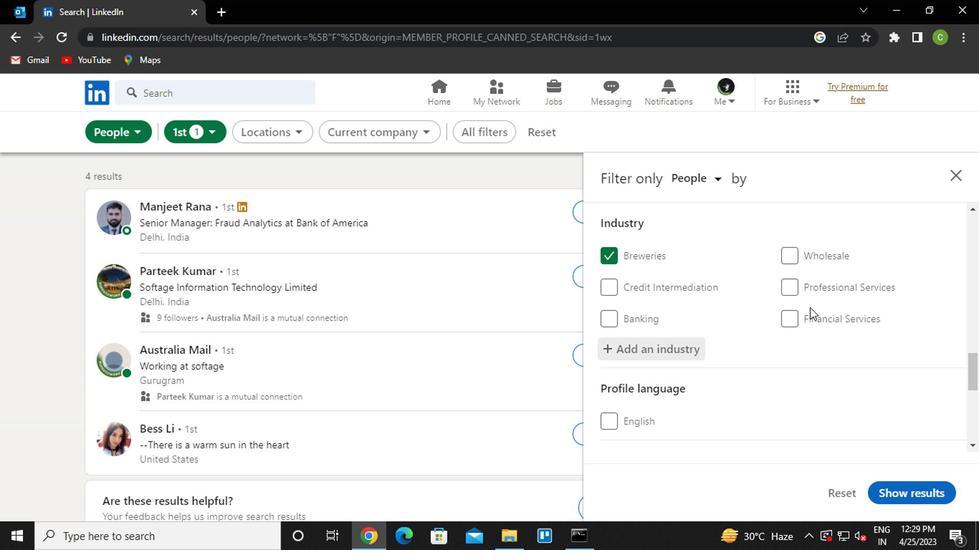 
Action: Mouse scrolled (808, 309) with delta (0, 0)
Screenshot: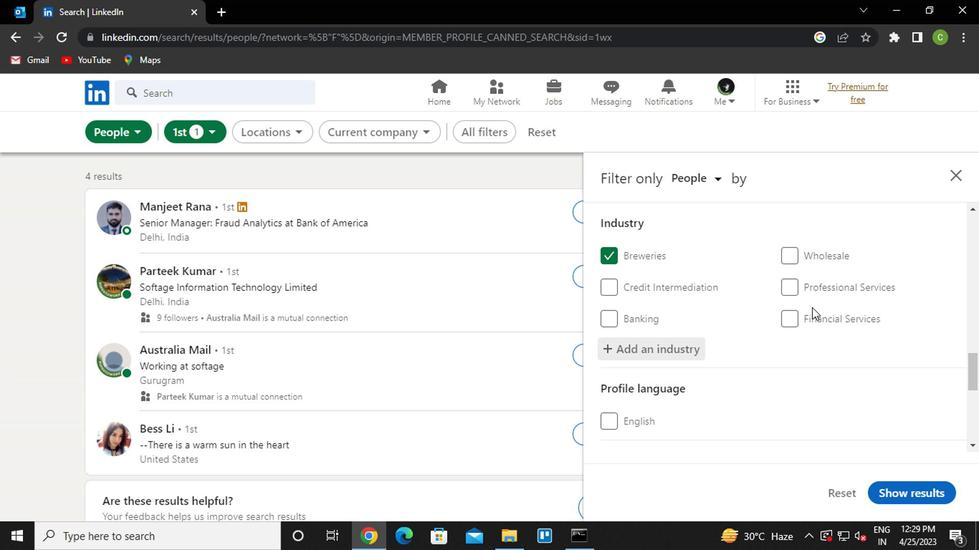 
Action: Mouse moved to (671, 352)
Screenshot: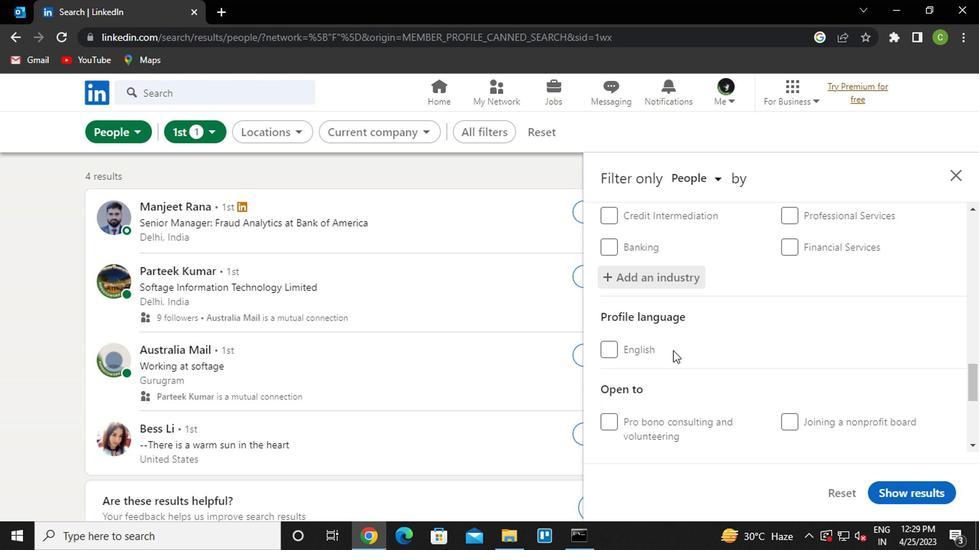 
Action: Mouse scrolled (671, 351) with delta (0, 0)
Screenshot: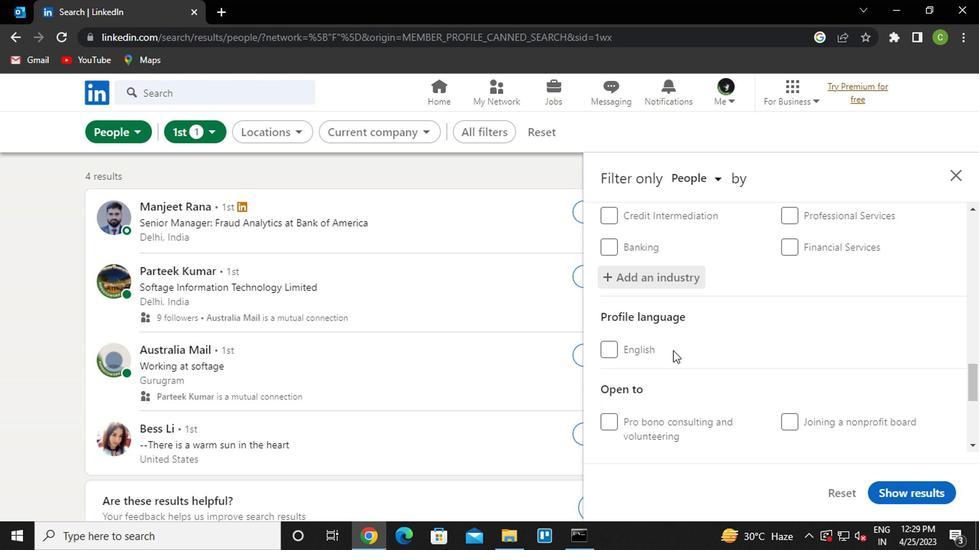
Action: Mouse scrolled (671, 351) with delta (0, 0)
Screenshot: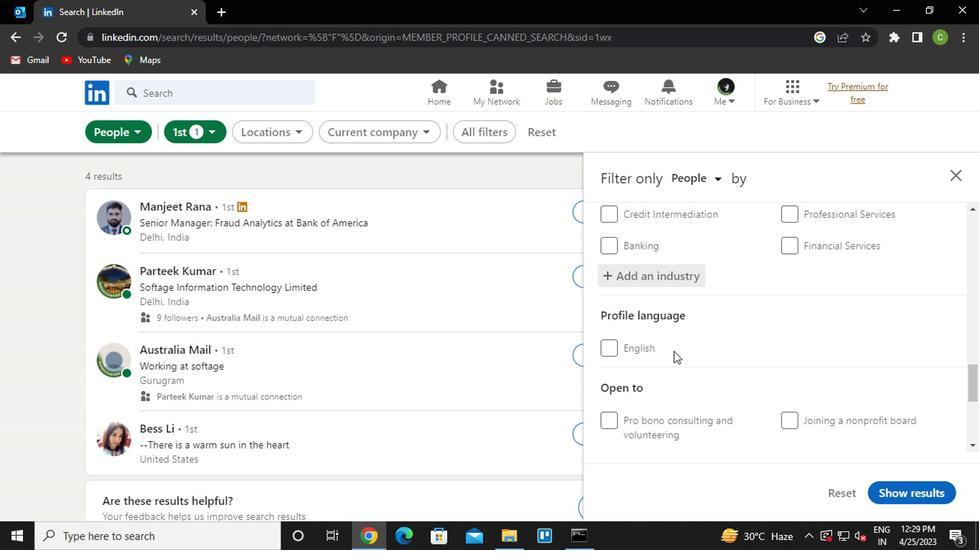 
Action: Mouse moved to (655, 363)
Screenshot: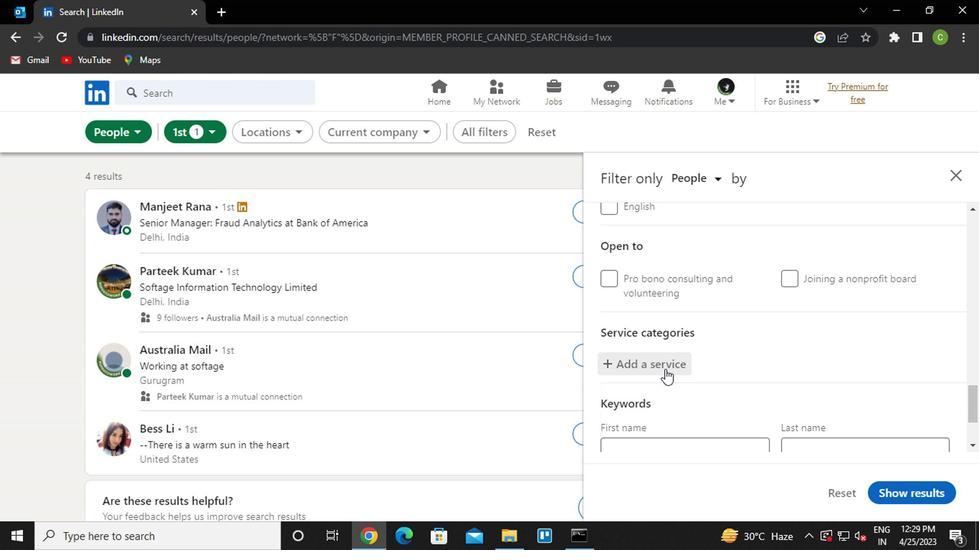 
Action: Mouse pressed left at (655, 363)
Screenshot: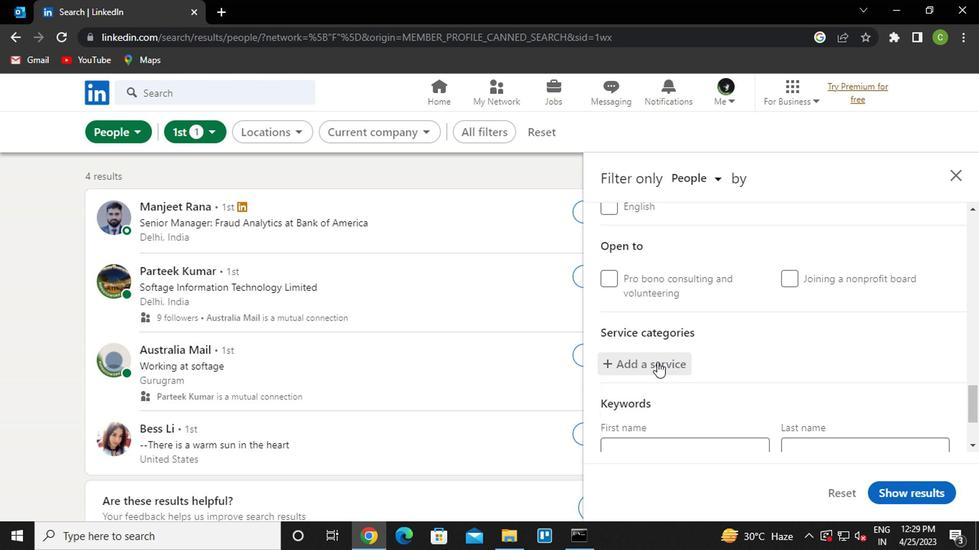 
Action: Mouse moved to (694, 367)
Screenshot: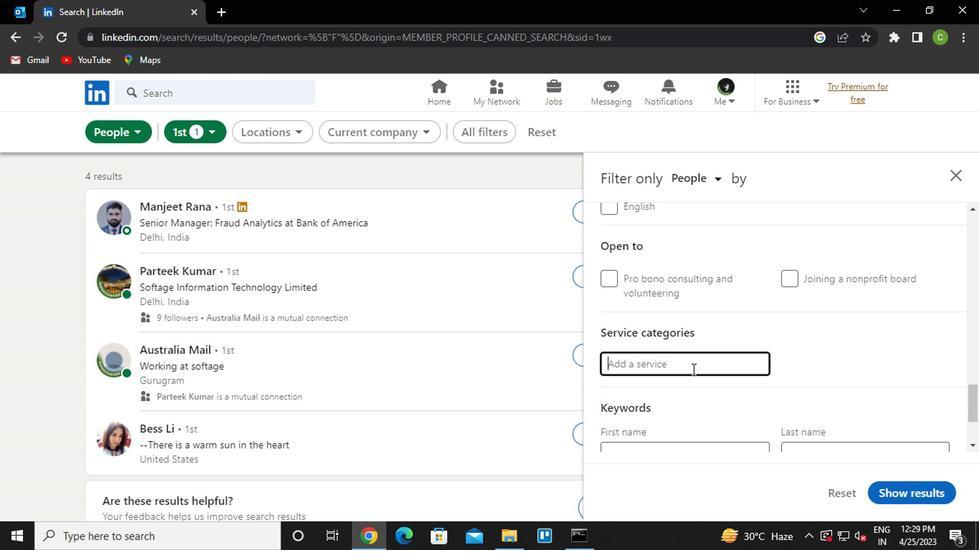 
Action: Key pressed <Key.caps_lock>L<Key.caps_lock>IFE<Key.space>
Screenshot: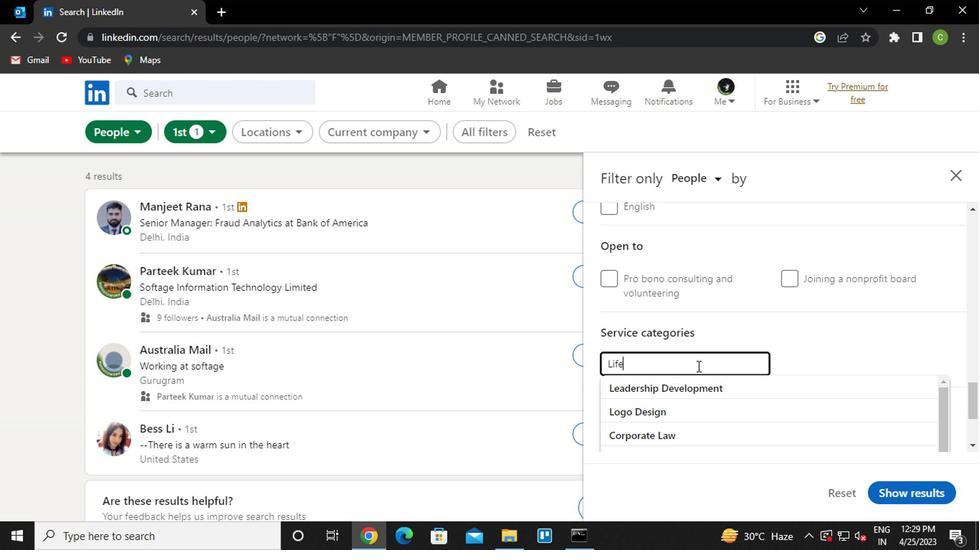 
Action: Mouse moved to (687, 390)
Screenshot: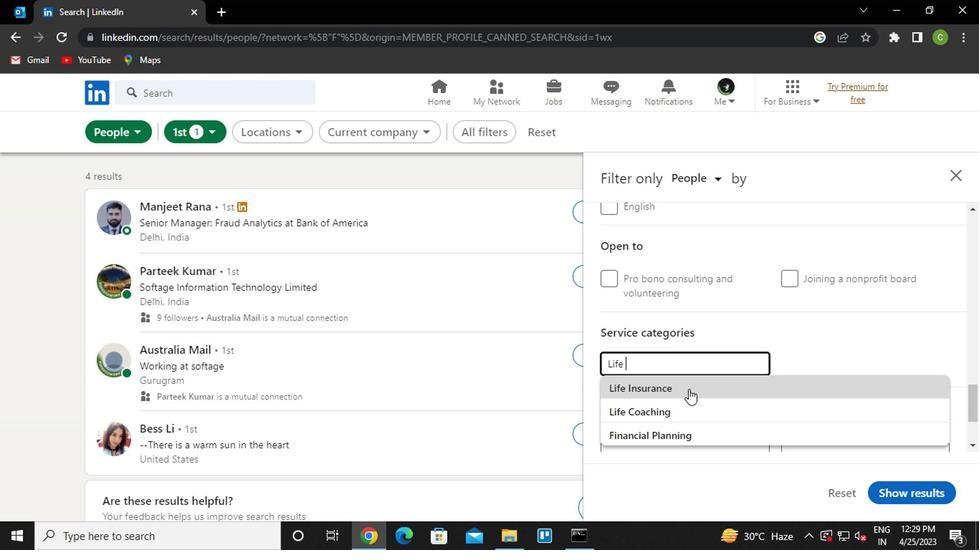 
Action: Mouse pressed left at (687, 390)
Screenshot: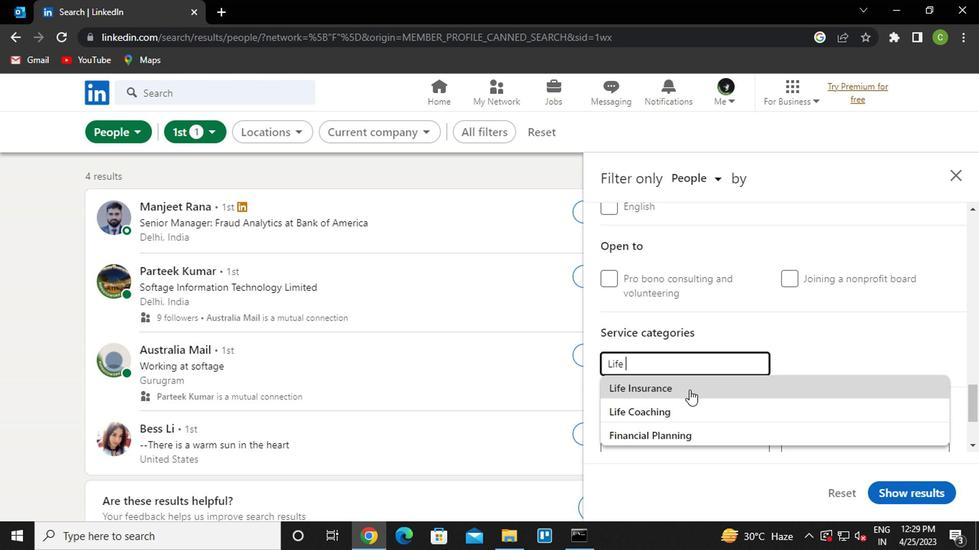 
Action: Mouse moved to (681, 395)
Screenshot: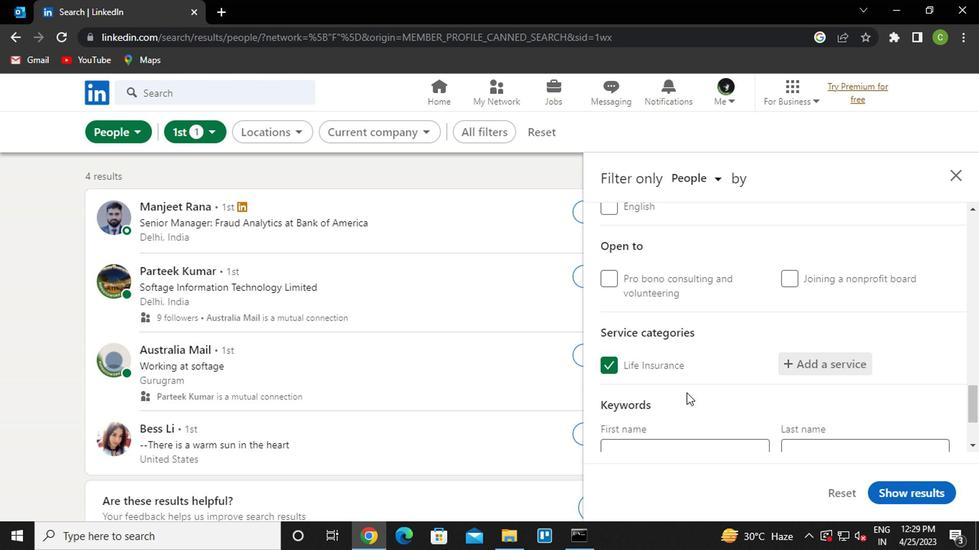 
Action: Mouse scrolled (681, 394) with delta (0, -1)
Screenshot: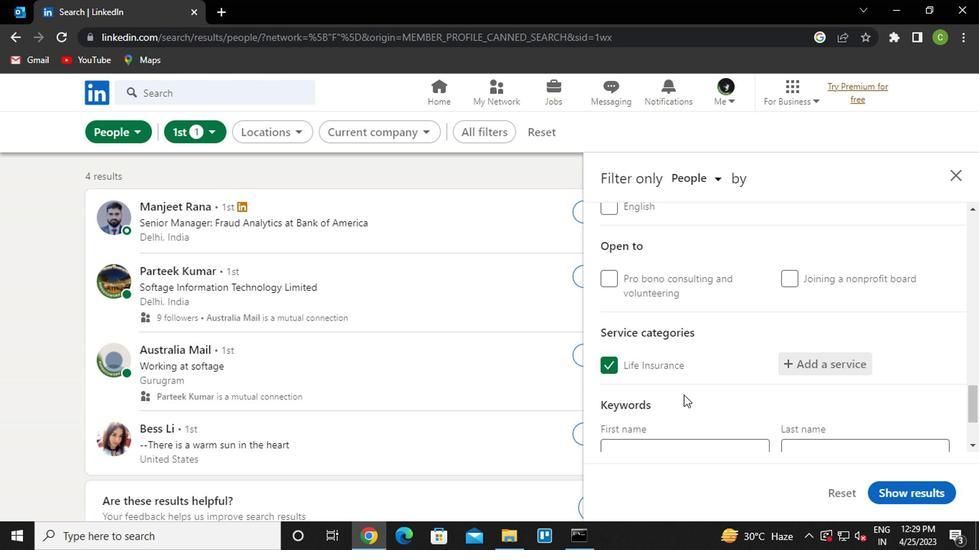 
Action: Mouse scrolled (681, 394) with delta (0, -1)
Screenshot: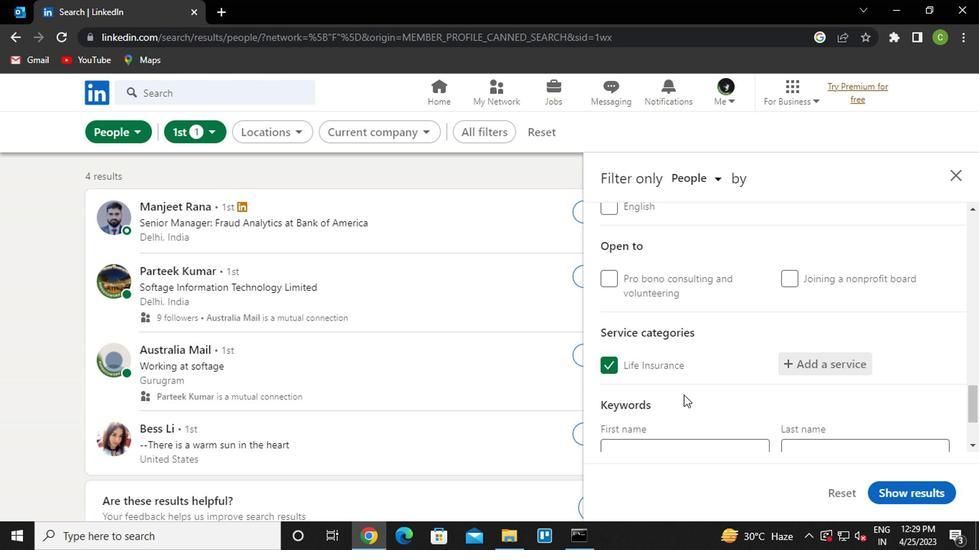 
Action: Mouse scrolled (681, 394) with delta (0, -1)
Screenshot: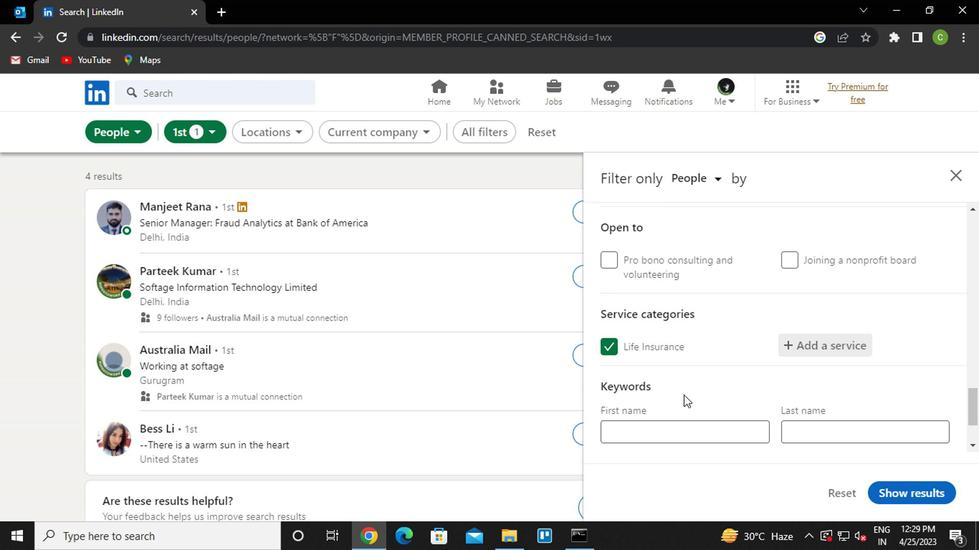 
Action: Mouse moved to (685, 385)
Screenshot: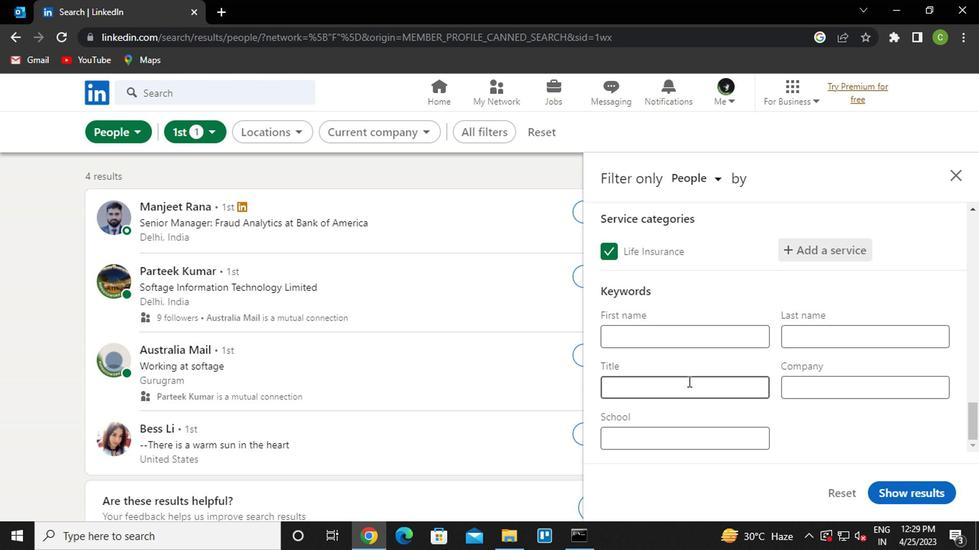 
Action: Mouse pressed left at (685, 385)
Screenshot: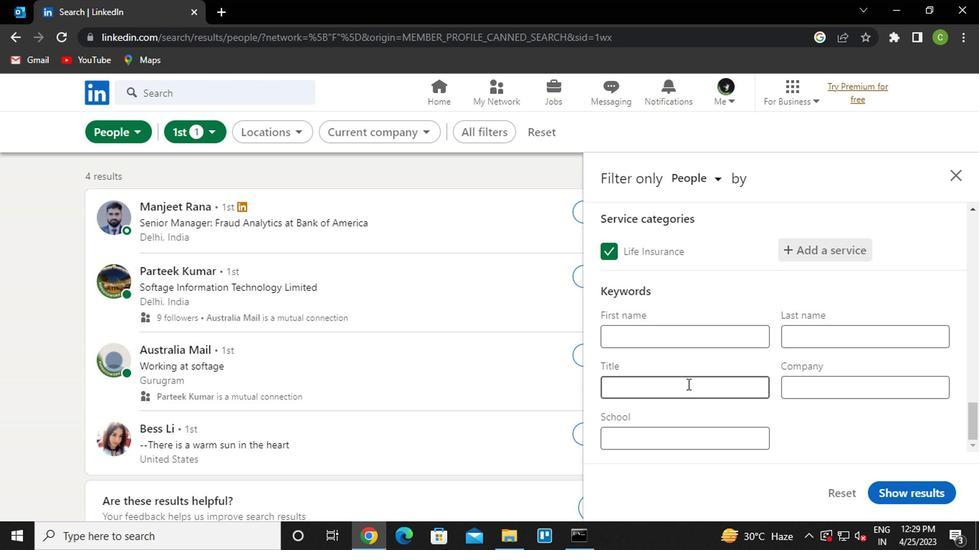 
Action: Key pressed <Key.caps_lock>M<Key.caps_lock>INING<Key.space><Key.caps_lock>E<Key.caps_lock>NGINEER
Screenshot: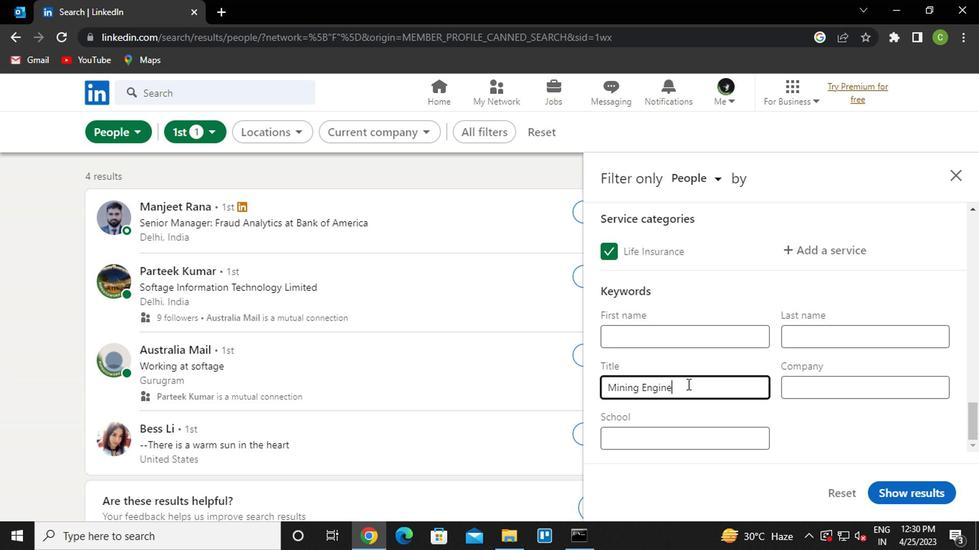 
Action: Mouse moved to (914, 488)
Screenshot: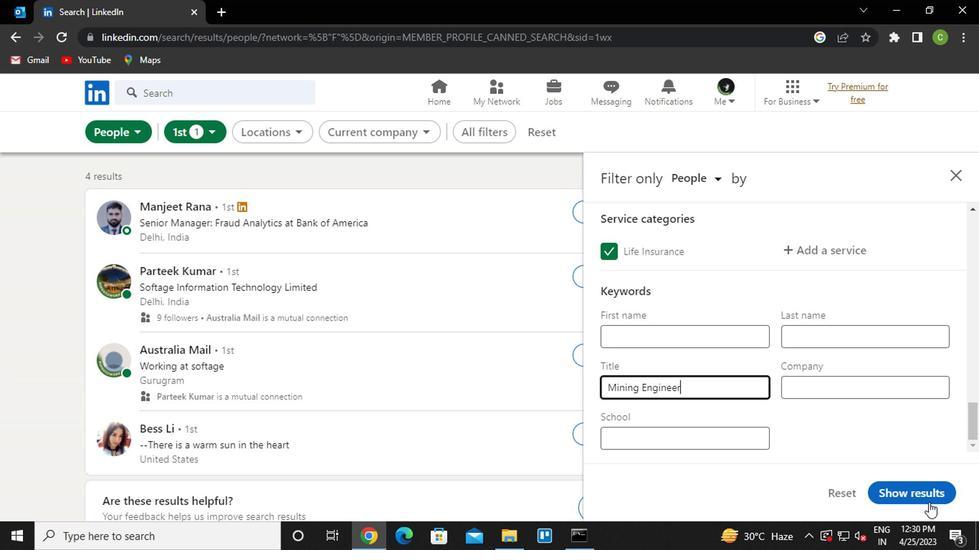 
Action: Mouse pressed left at (914, 488)
Screenshot: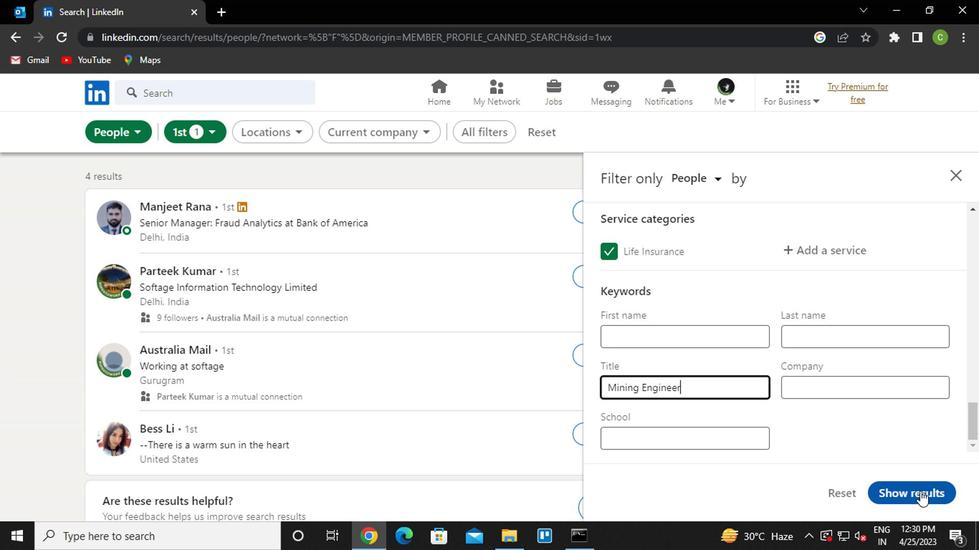 
Action: Mouse moved to (584, 410)
Screenshot: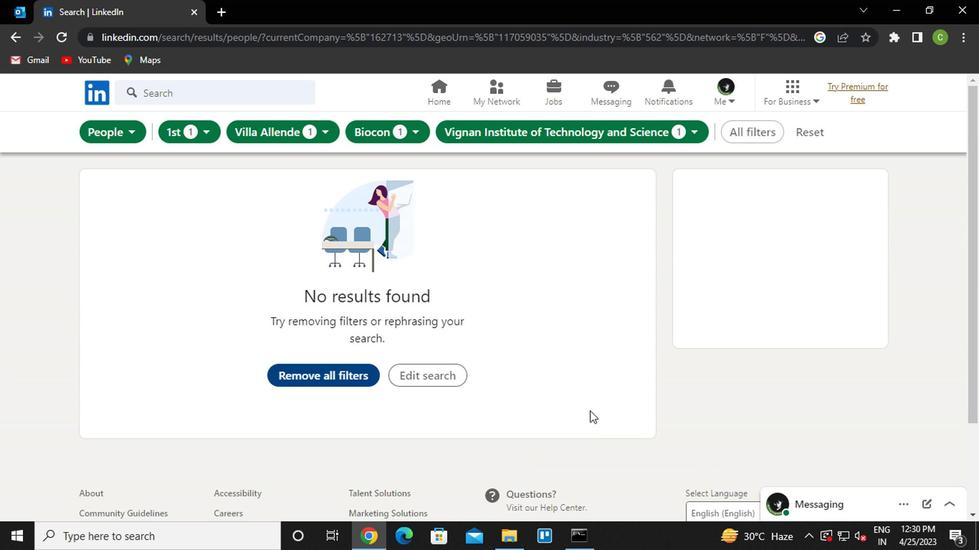 
